 Task: Find connections with filter location Besbes with filter topic #Jobvacancywith filter profile language French with filter current company Gleeds with filter school Mysore University, Mysore with filter industry Primary and Secondary Education with filter service category iOS Development with filter keywords title Professor
Action: Mouse moved to (495, 71)
Screenshot: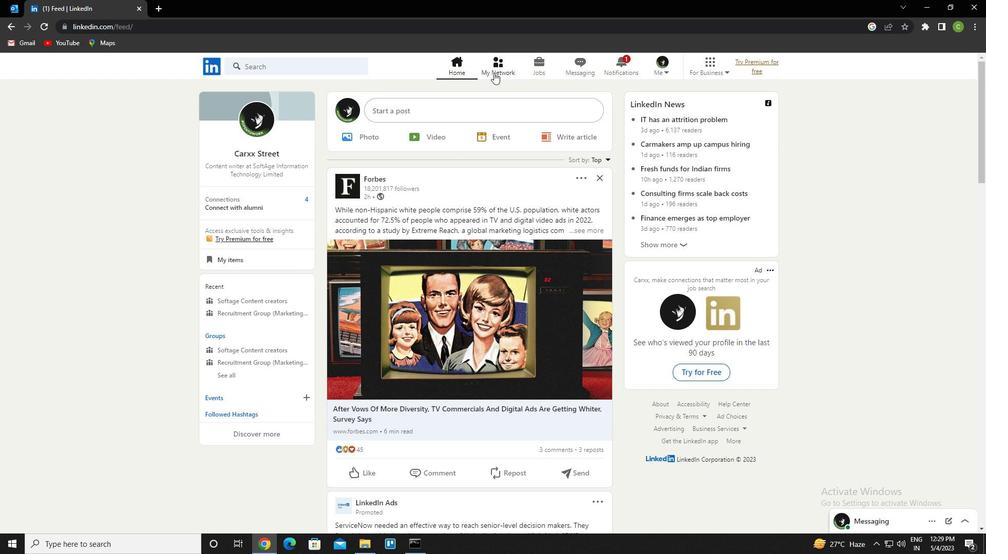 
Action: Mouse pressed left at (495, 71)
Screenshot: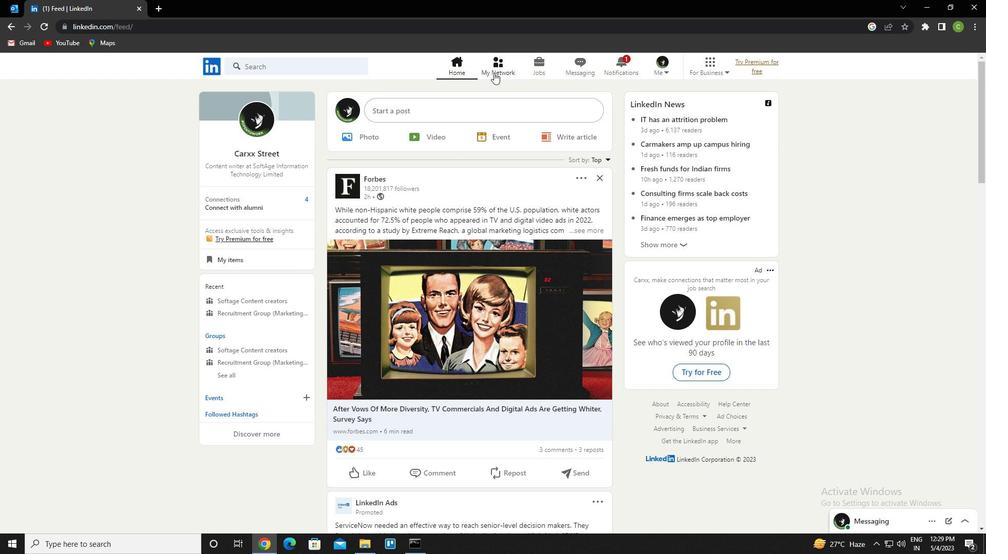 
Action: Mouse moved to (330, 124)
Screenshot: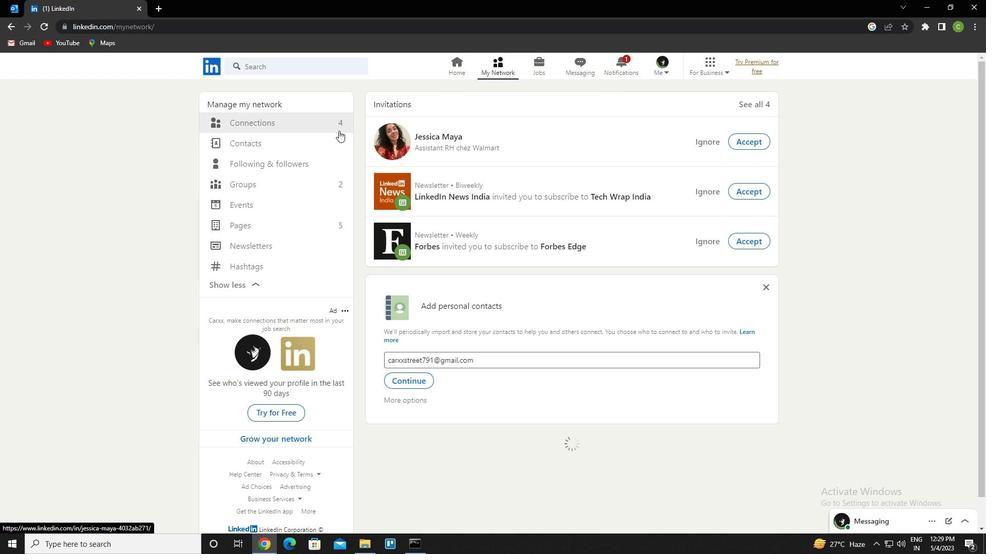
Action: Mouse pressed left at (330, 124)
Screenshot: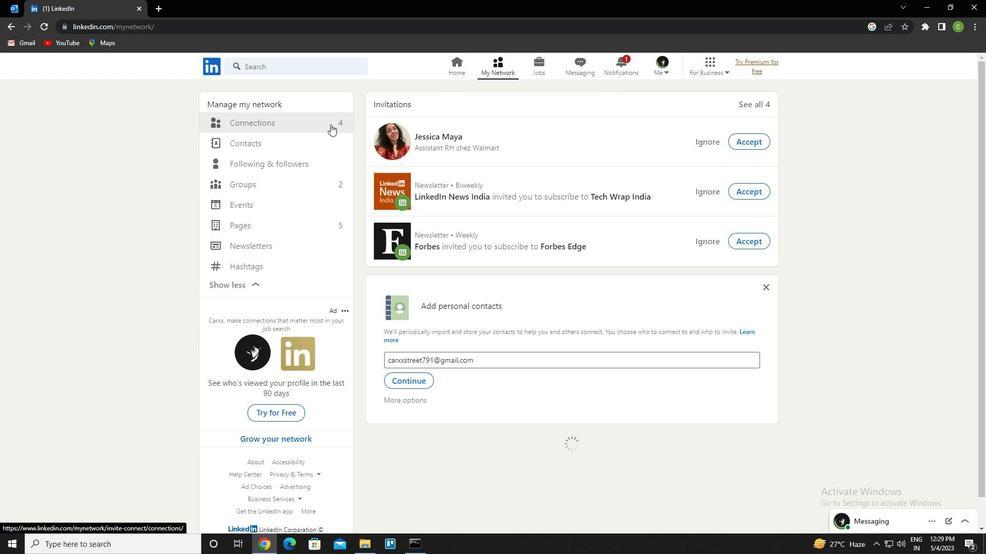 
Action: Mouse moved to (567, 126)
Screenshot: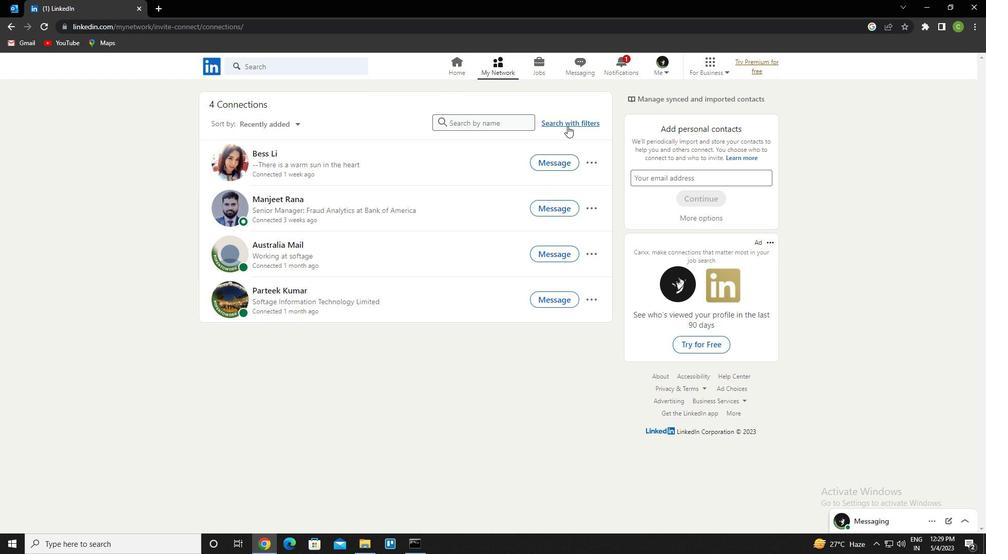 
Action: Mouse pressed left at (567, 126)
Screenshot: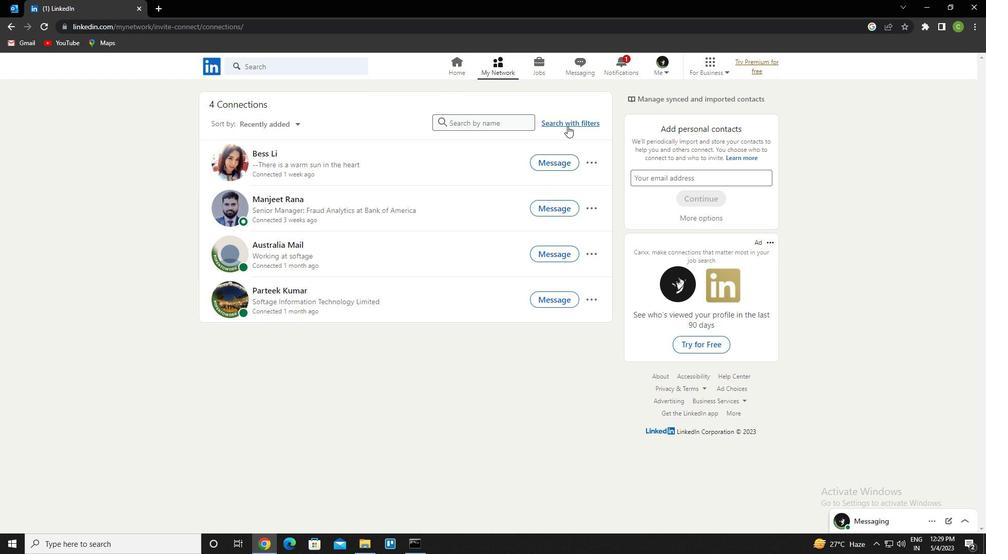 
Action: Mouse moved to (534, 98)
Screenshot: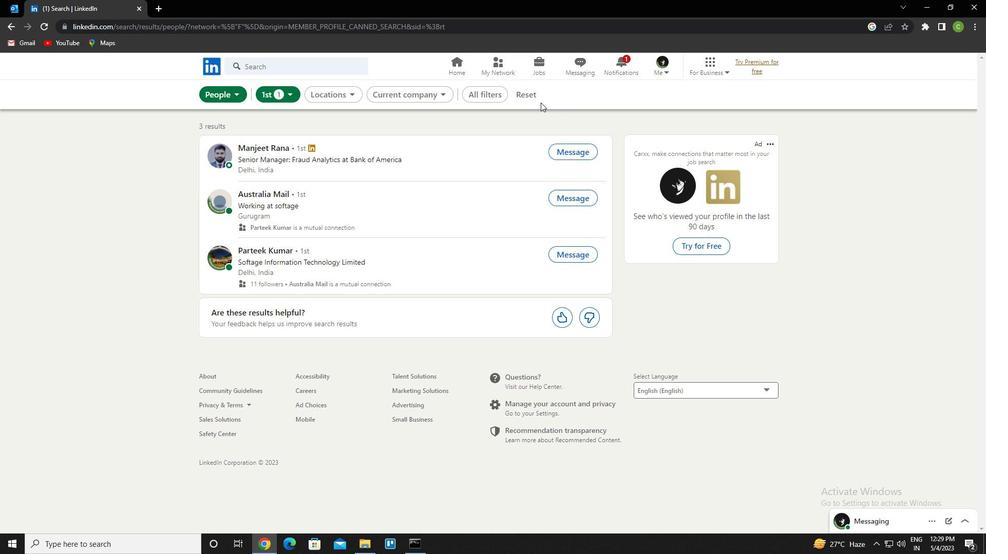 
Action: Mouse pressed left at (534, 98)
Screenshot: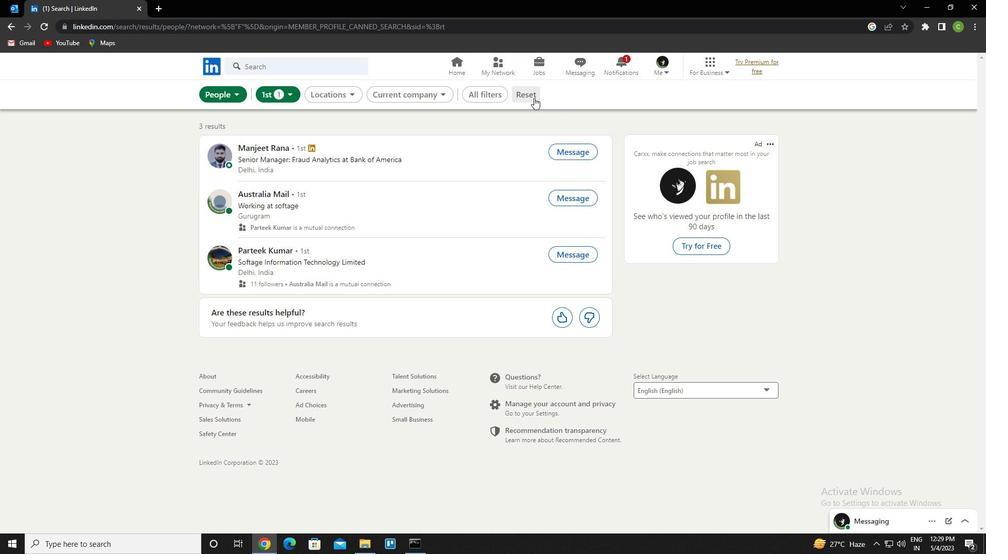 
Action: Mouse moved to (512, 88)
Screenshot: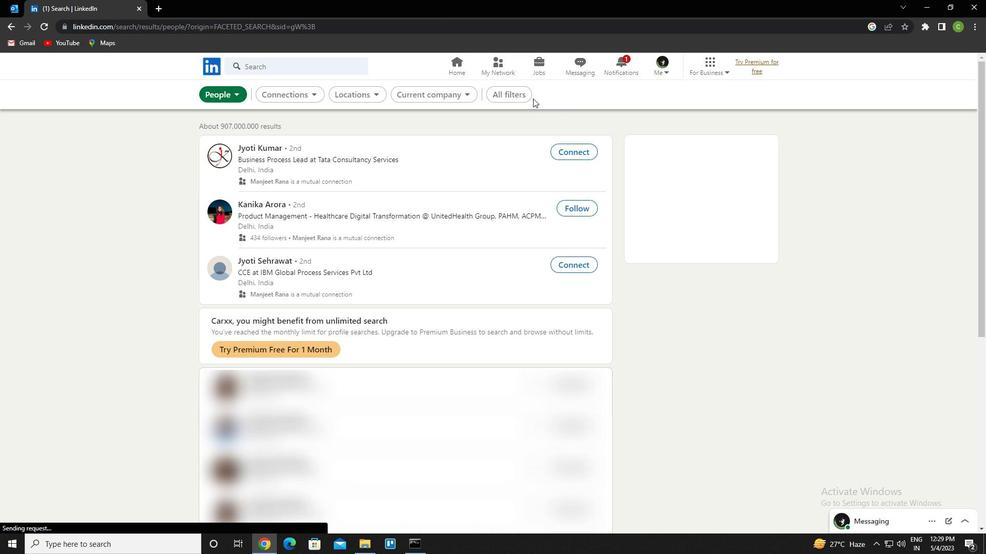
Action: Mouse pressed left at (512, 88)
Screenshot: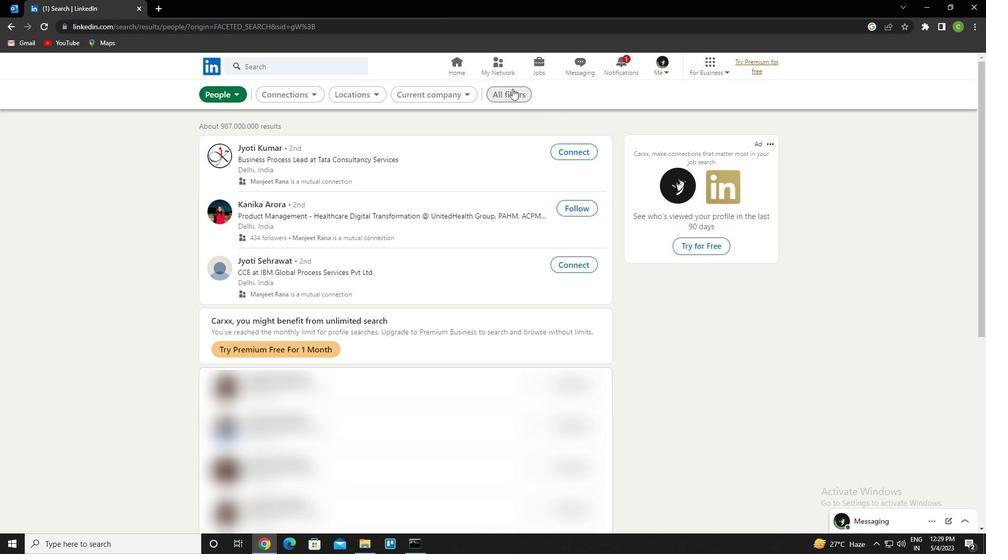 
Action: Mouse moved to (874, 337)
Screenshot: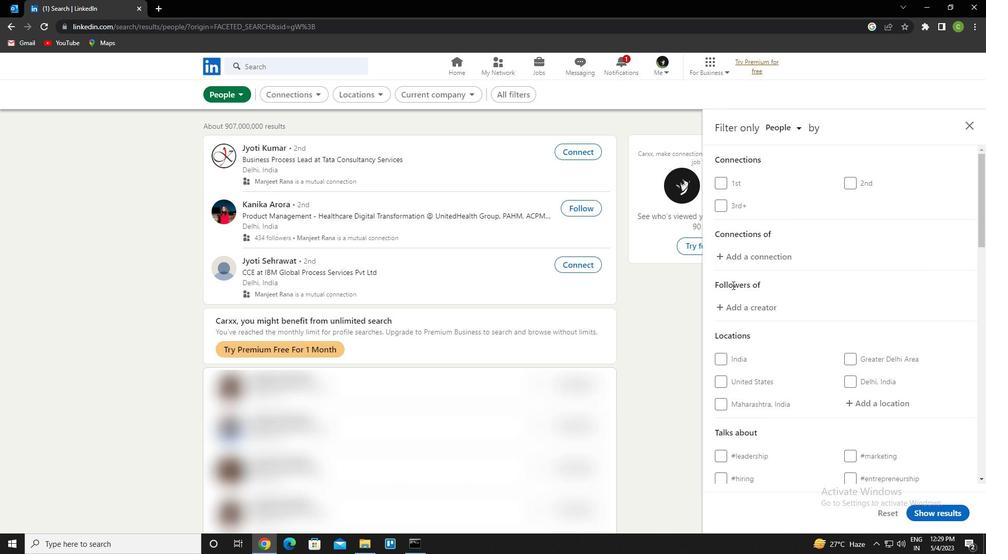 
Action: Mouse scrolled (874, 336) with delta (0, 0)
Screenshot: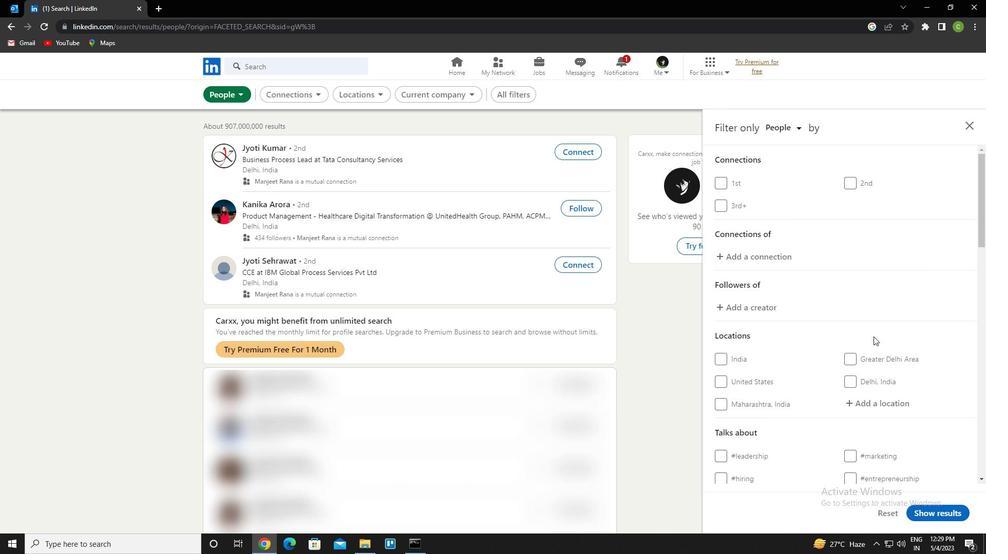 
Action: Mouse moved to (874, 337)
Screenshot: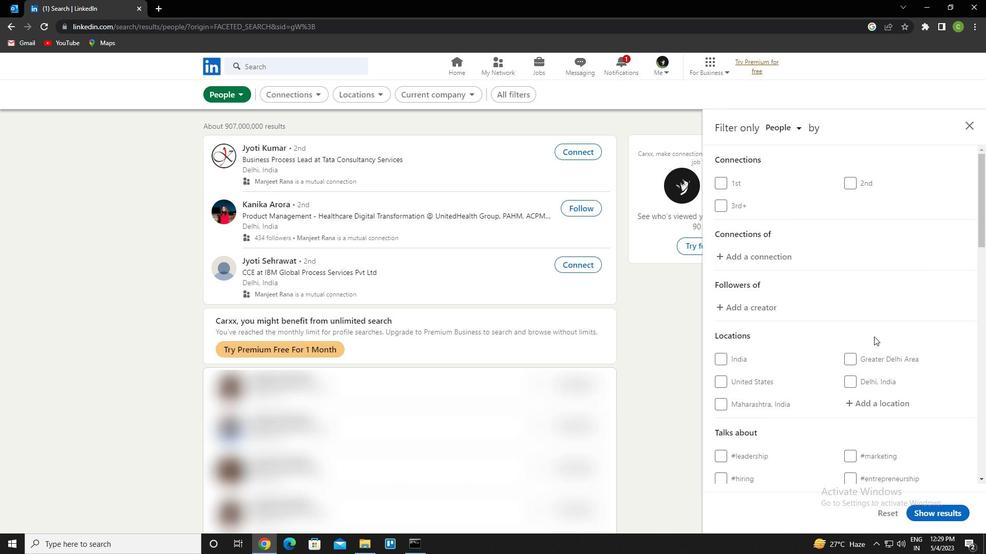 
Action: Mouse scrolled (874, 337) with delta (0, 0)
Screenshot: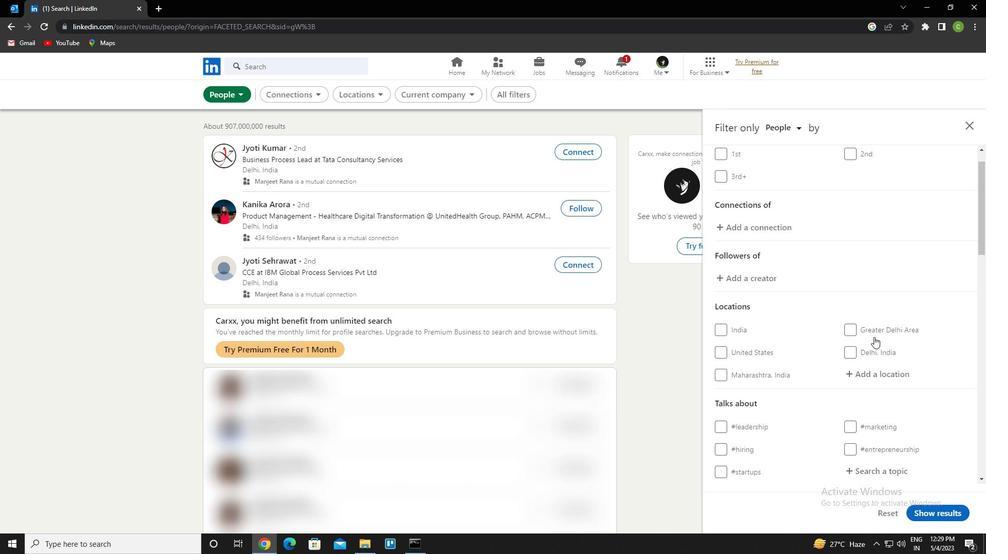 
Action: Mouse moved to (881, 299)
Screenshot: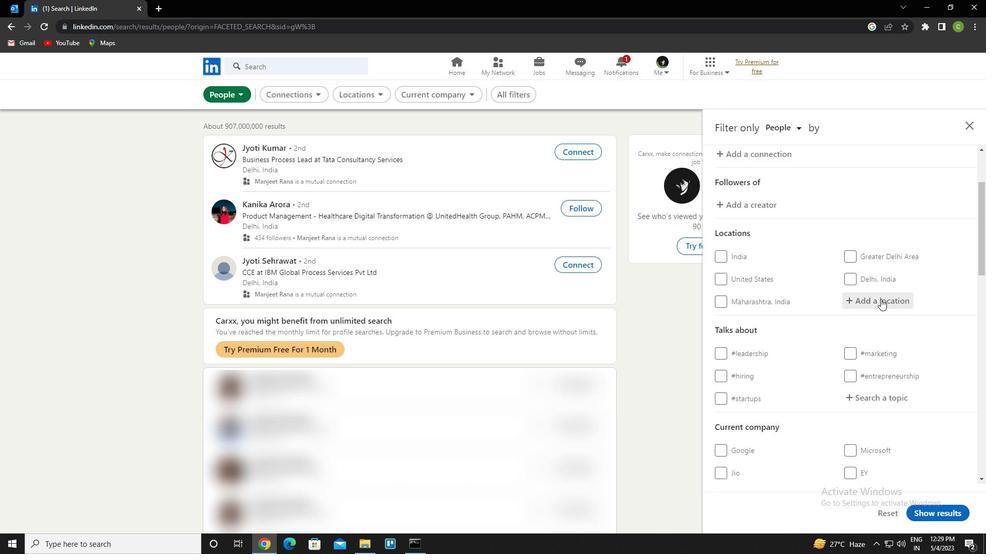 
Action: Mouse pressed left at (881, 299)
Screenshot: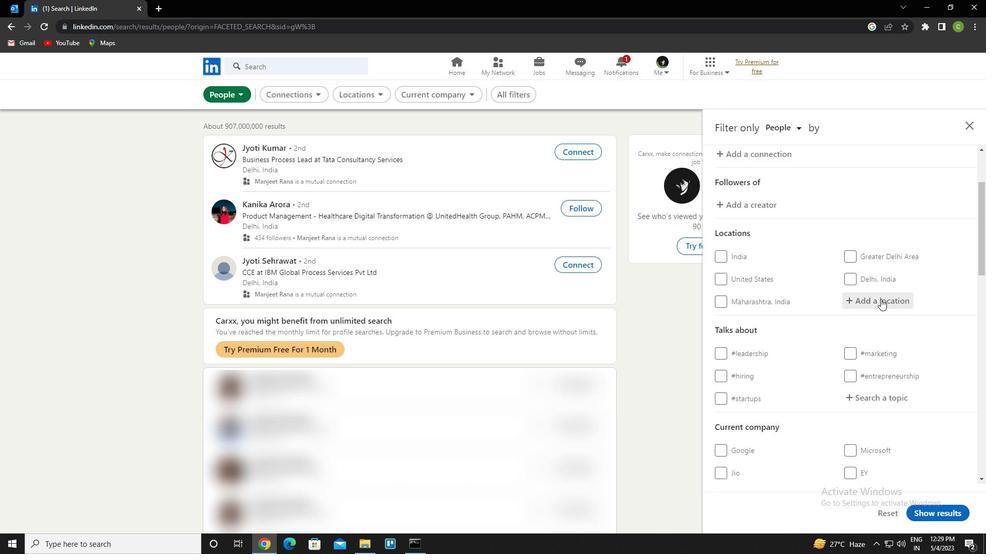 
Action: Mouse moved to (882, 299)
Screenshot: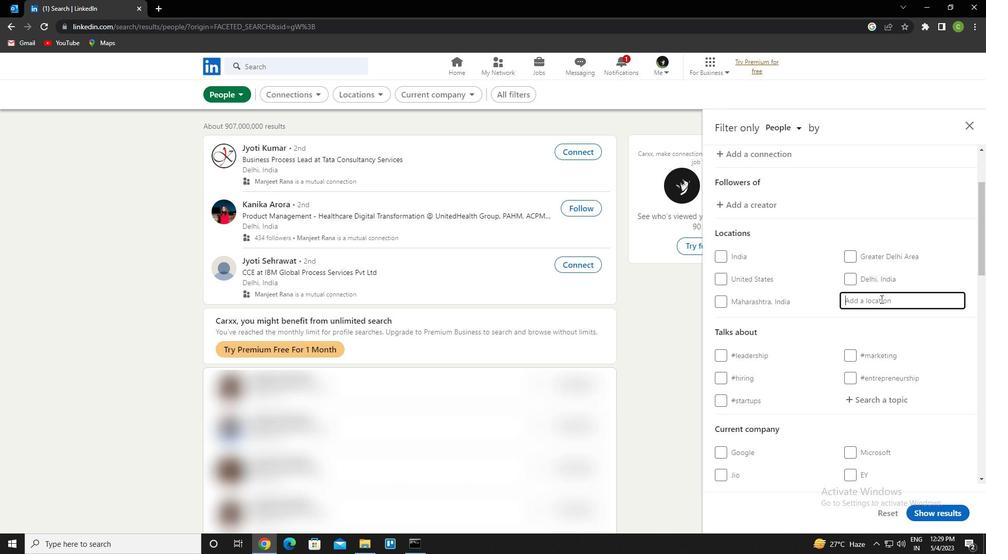 
Action: Key pressed <Key.caps_lock>b<Key.caps_lock>esbes<Key.down><Key.enter>
Screenshot: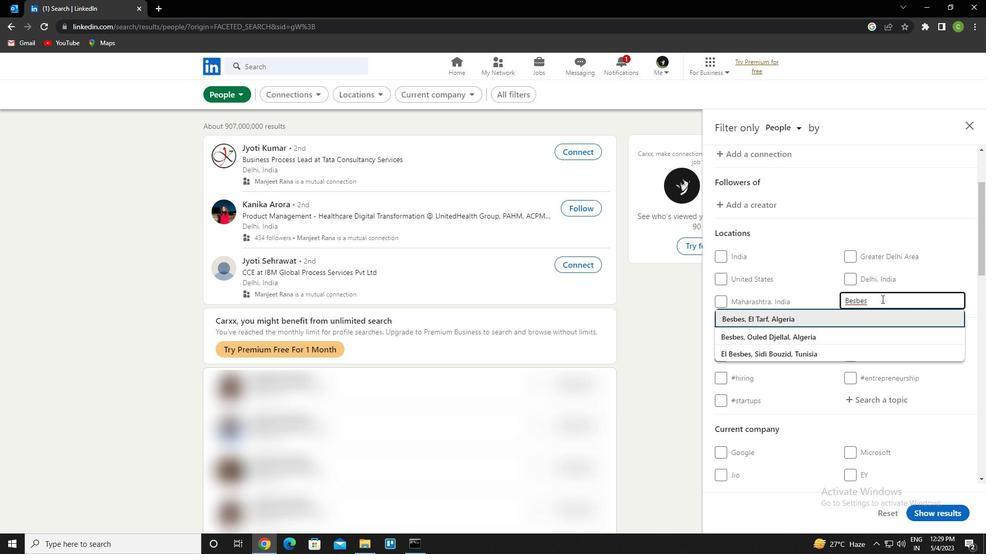 
Action: Mouse moved to (857, 304)
Screenshot: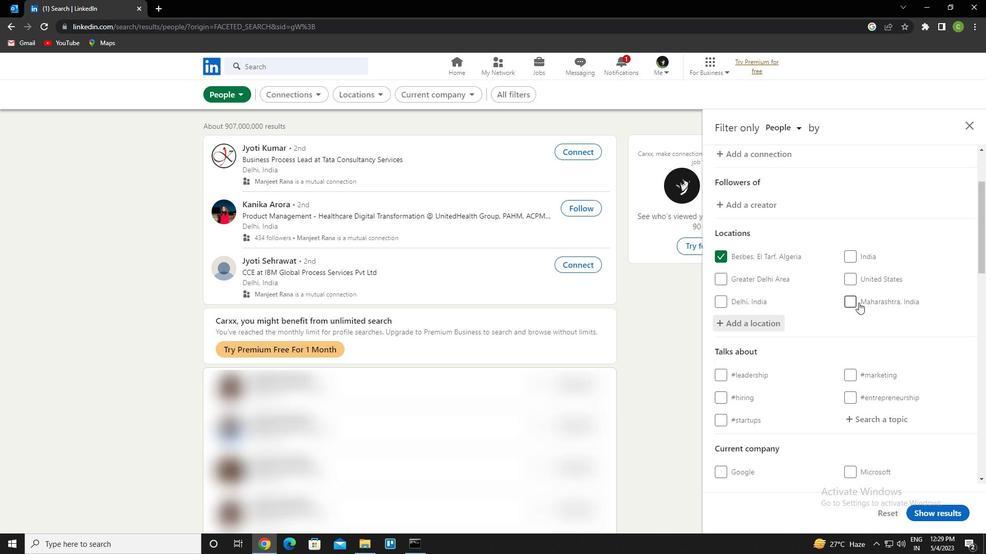 
Action: Mouse scrolled (857, 303) with delta (0, 0)
Screenshot: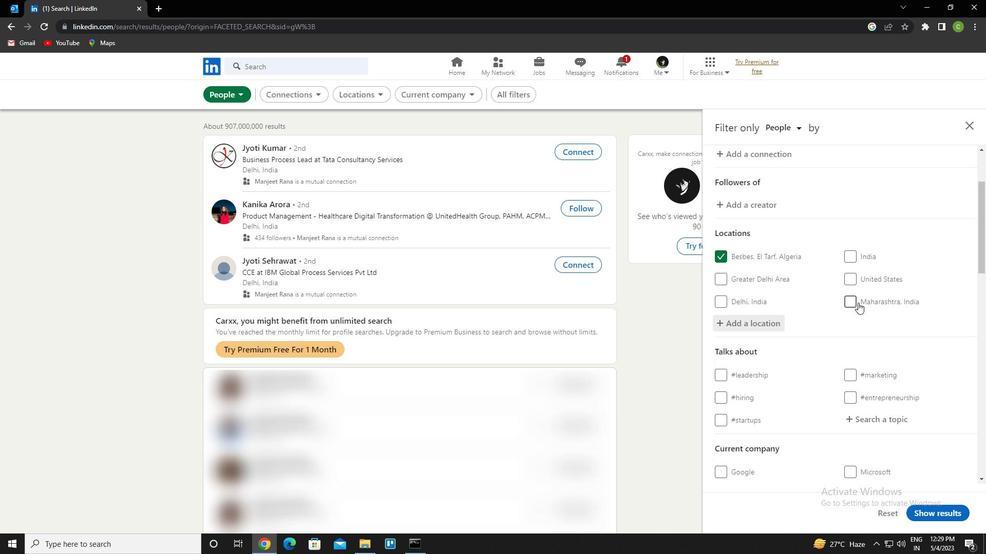 
Action: Mouse moved to (857, 311)
Screenshot: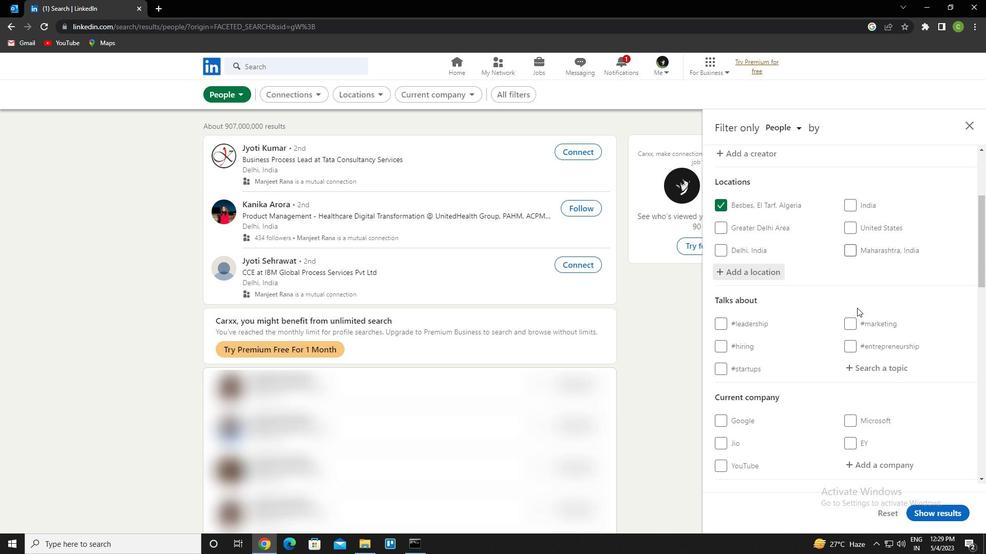 
Action: Mouse scrolled (857, 310) with delta (0, 0)
Screenshot: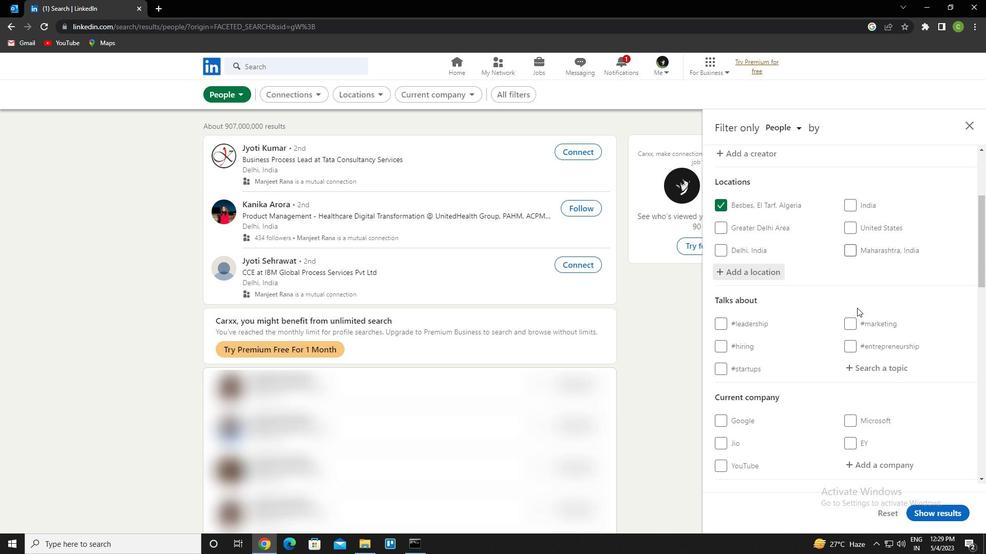 
Action: Mouse moved to (882, 318)
Screenshot: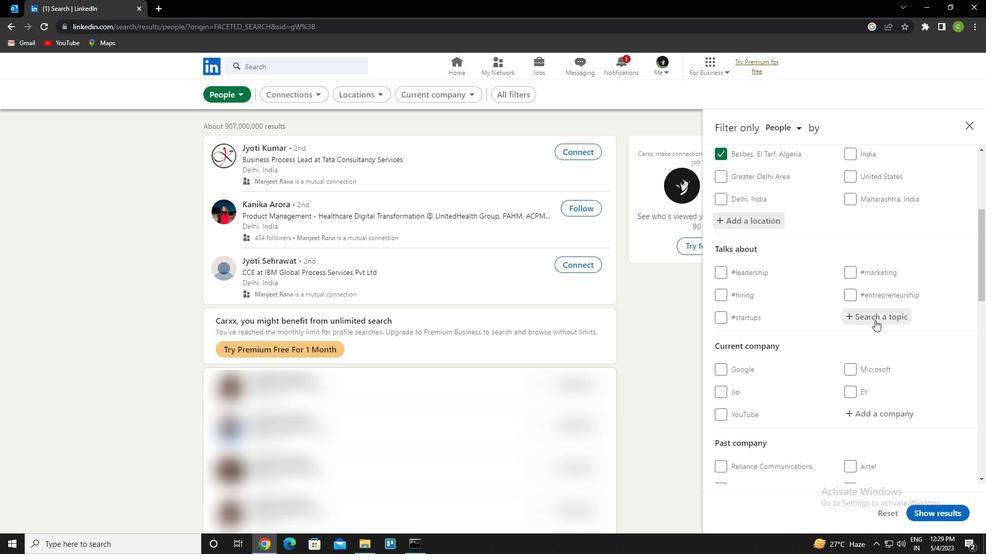 
Action: Mouse pressed left at (882, 318)
Screenshot: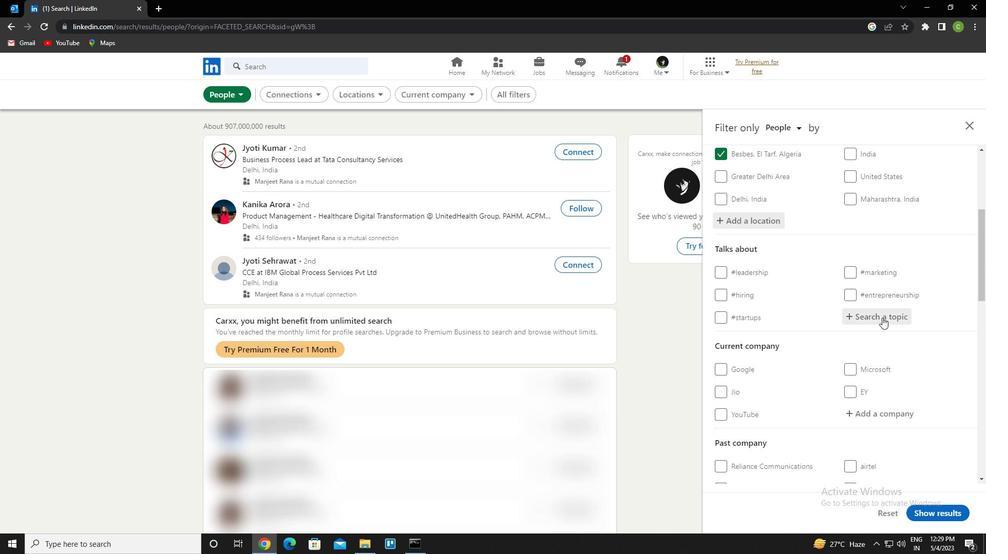 
Action: Mouse moved to (883, 317)
Screenshot: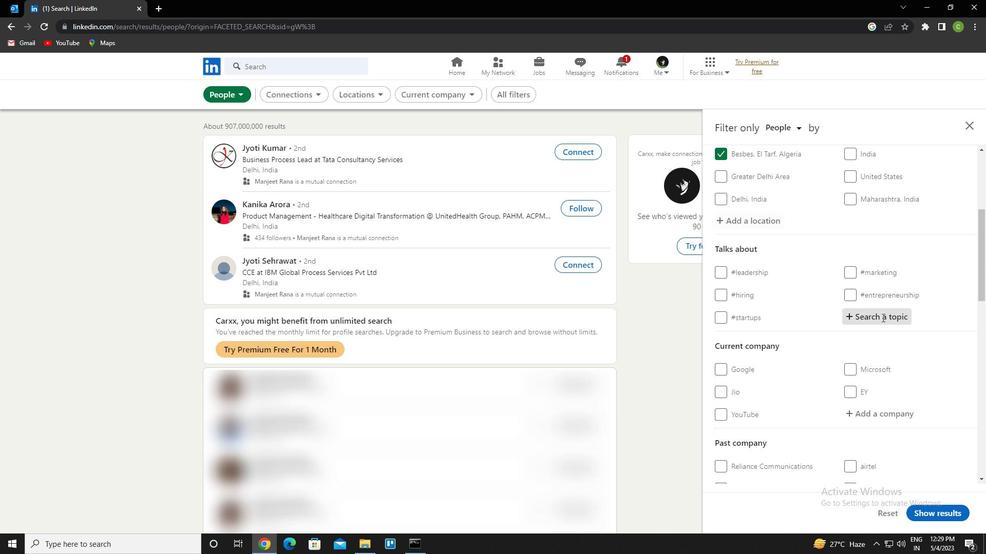 
Action: Key pressed jobvacancy<Key.down><Key.enter>
Screenshot: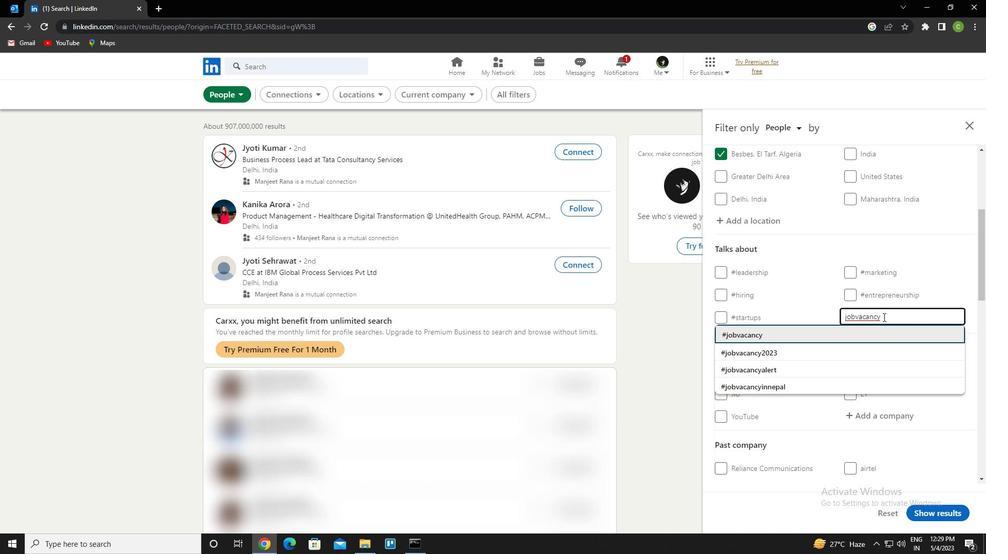 
Action: Mouse moved to (845, 310)
Screenshot: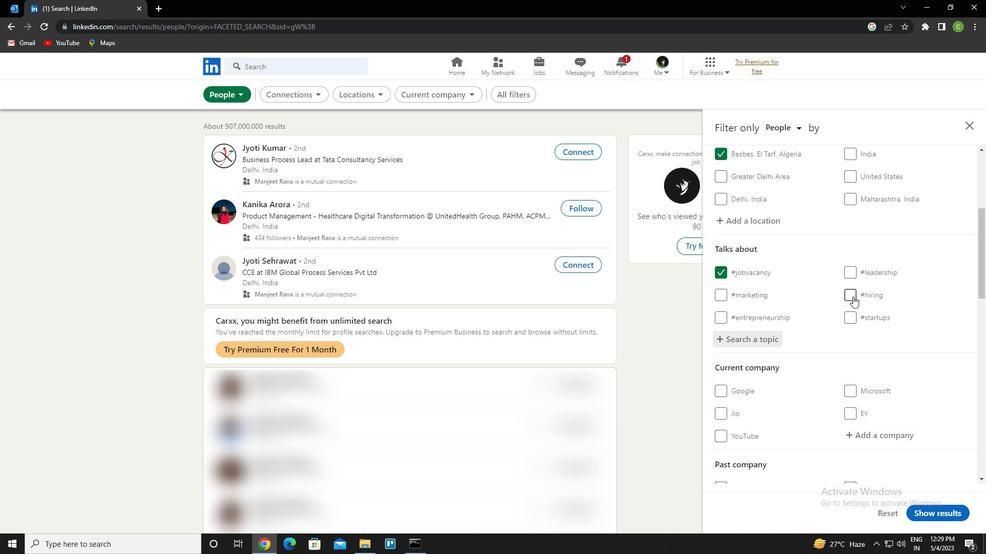 
Action: Mouse scrolled (845, 310) with delta (0, 0)
Screenshot: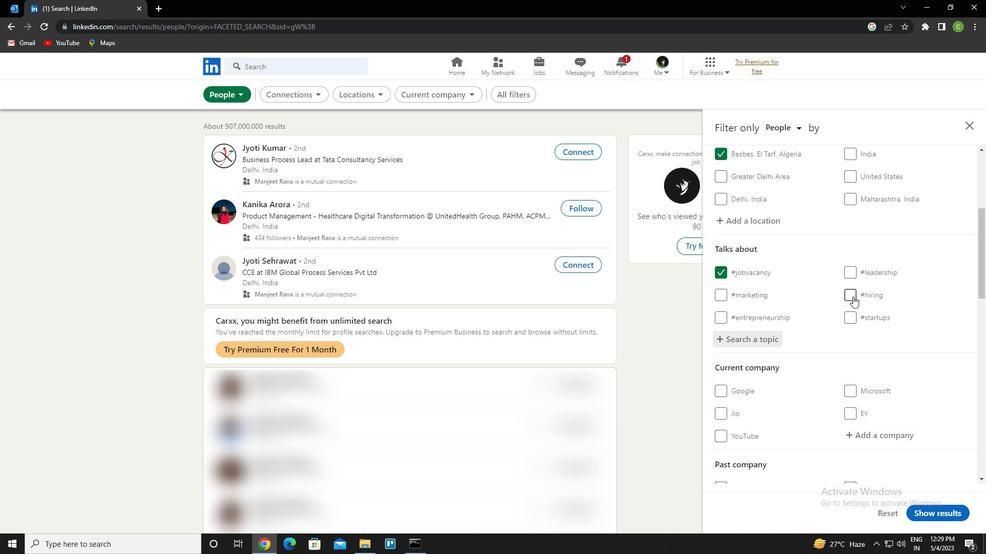 
Action: Mouse moved to (843, 315)
Screenshot: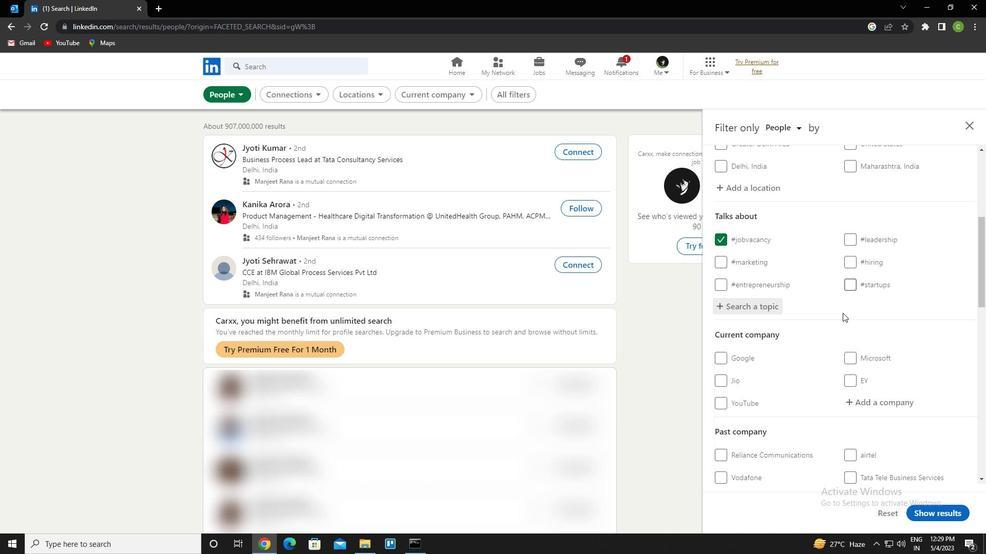 
Action: Mouse scrolled (843, 315) with delta (0, 0)
Screenshot: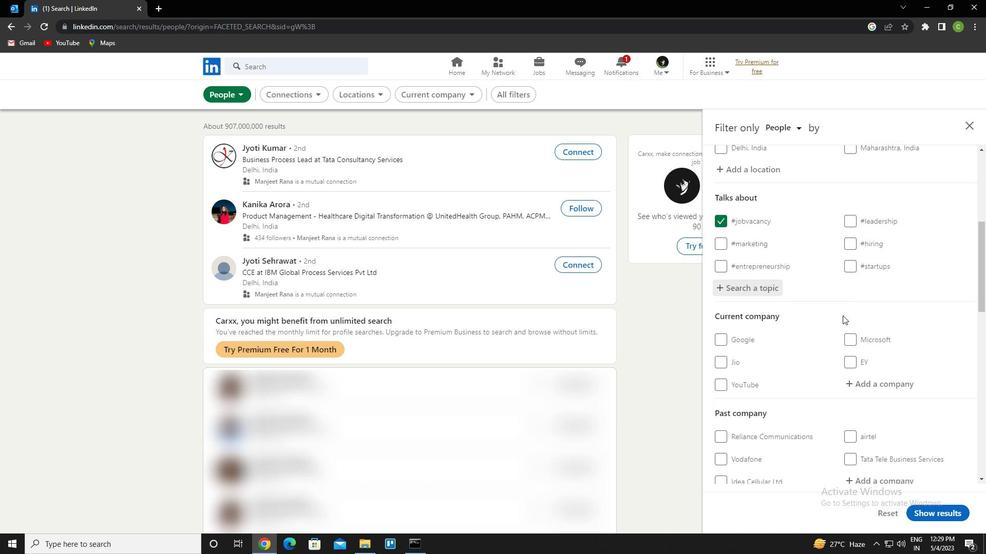 
Action: Mouse moved to (843, 318)
Screenshot: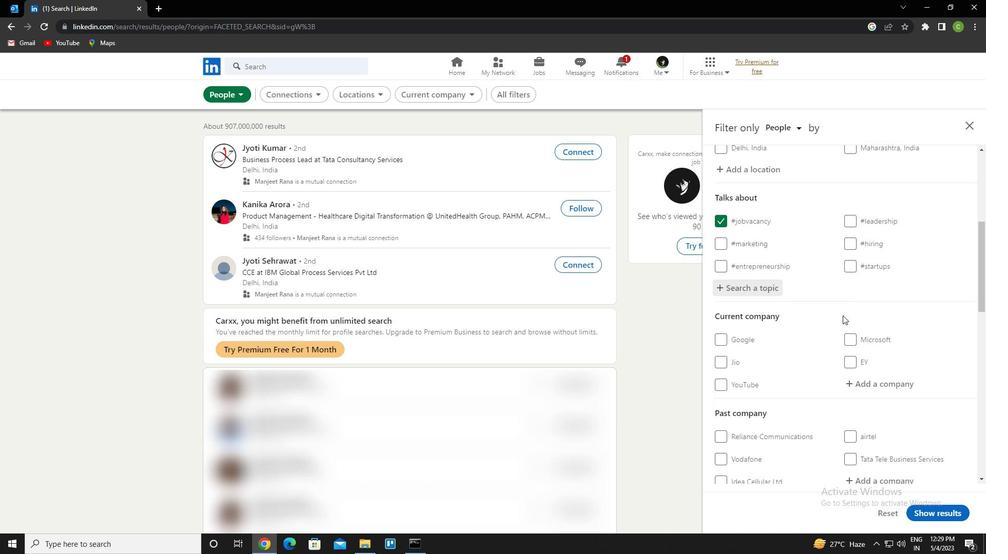 
Action: Mouse scrolled (843, 317) with delta (0, 0)
Screenshot: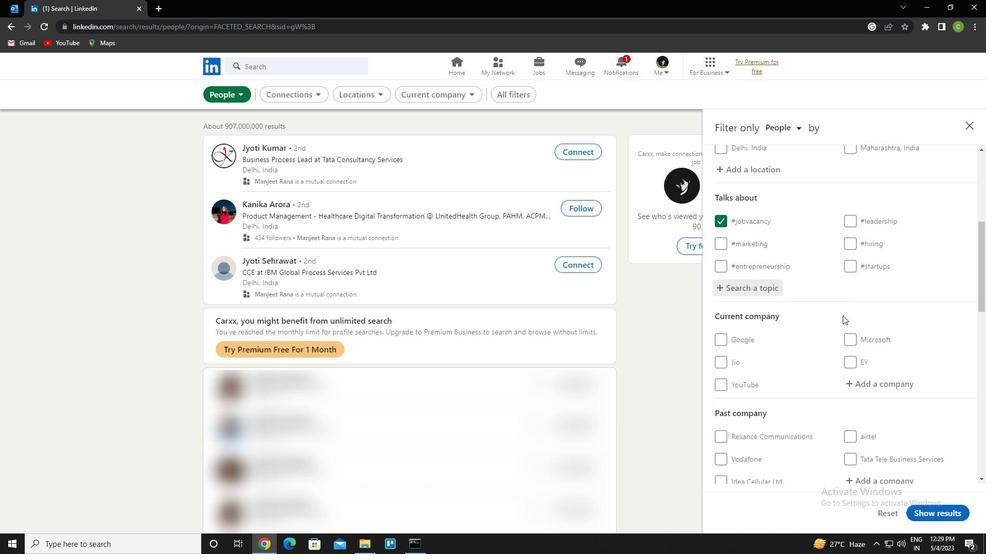 
Action: Mouse moved to (830, 298)
Screenshot: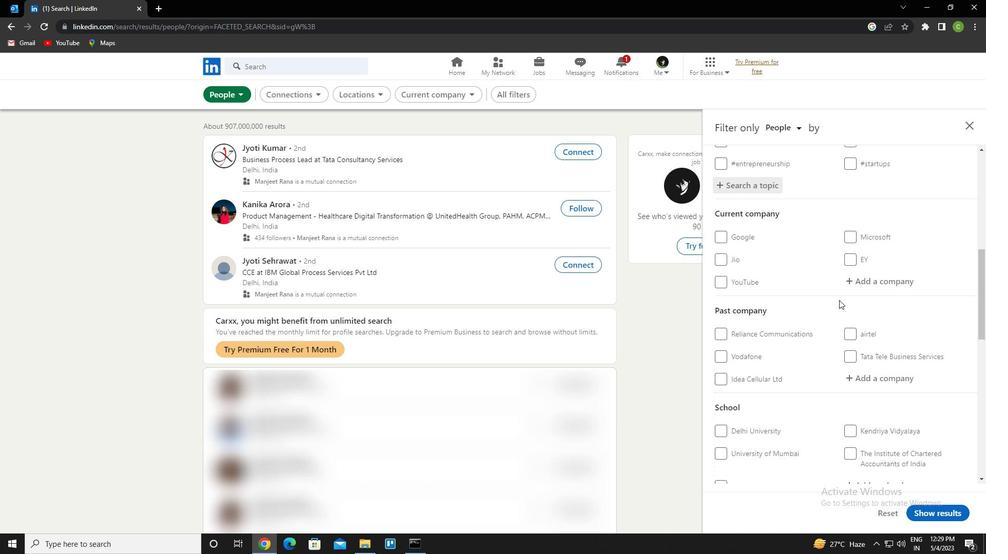 
Action: Mouse scrolled (830, 297) with delta (0, 0)
Screenshot: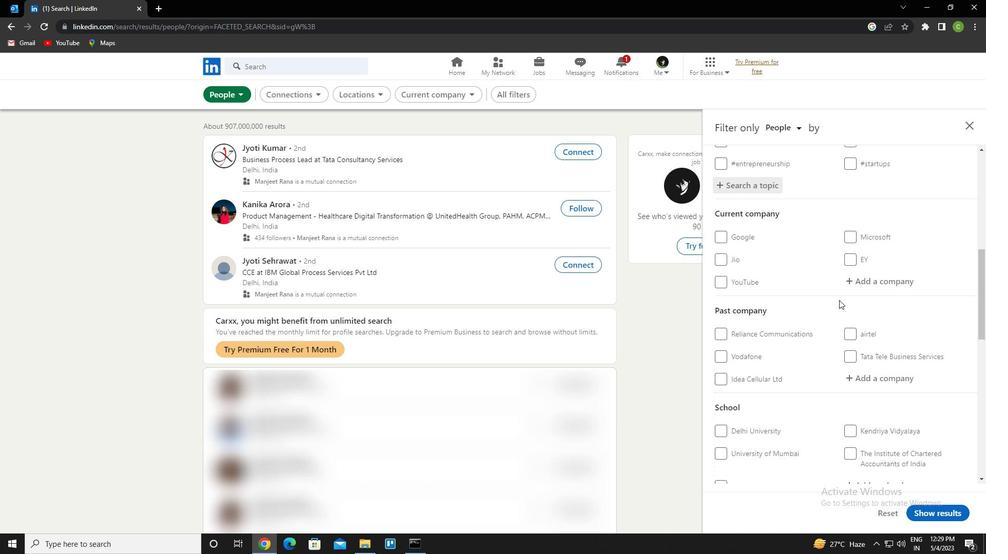 
Action: Mouse moved to (822, 295)
Screenshot: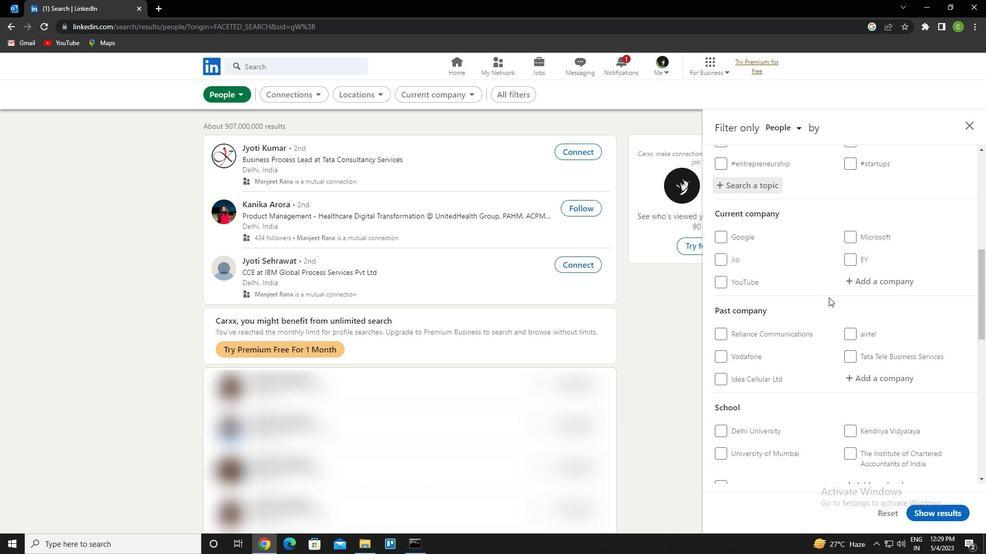 
Action: Mouse scrolled (822, 294) with delta (0, 0)
Screenshot: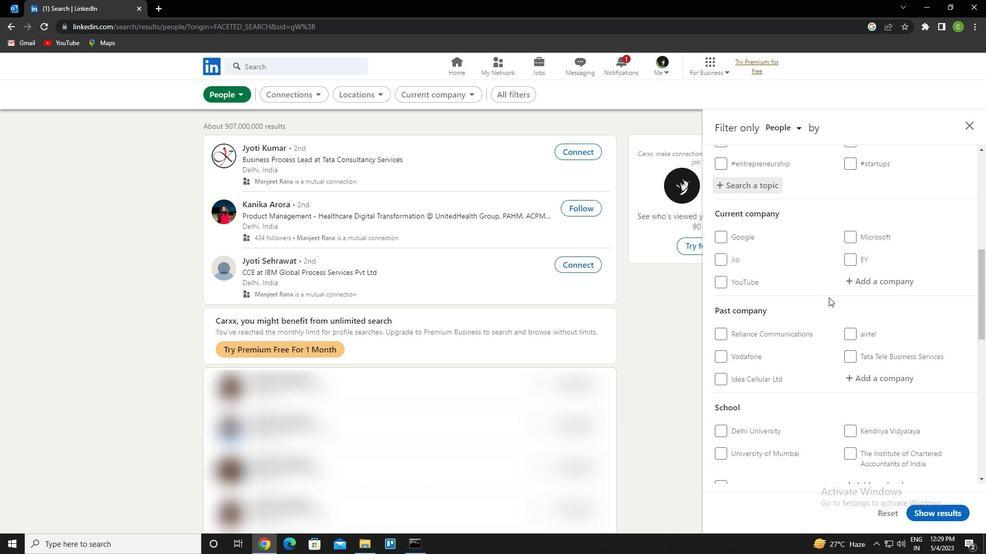 
Action: Mouse moved to (814, 293)
Screenshot: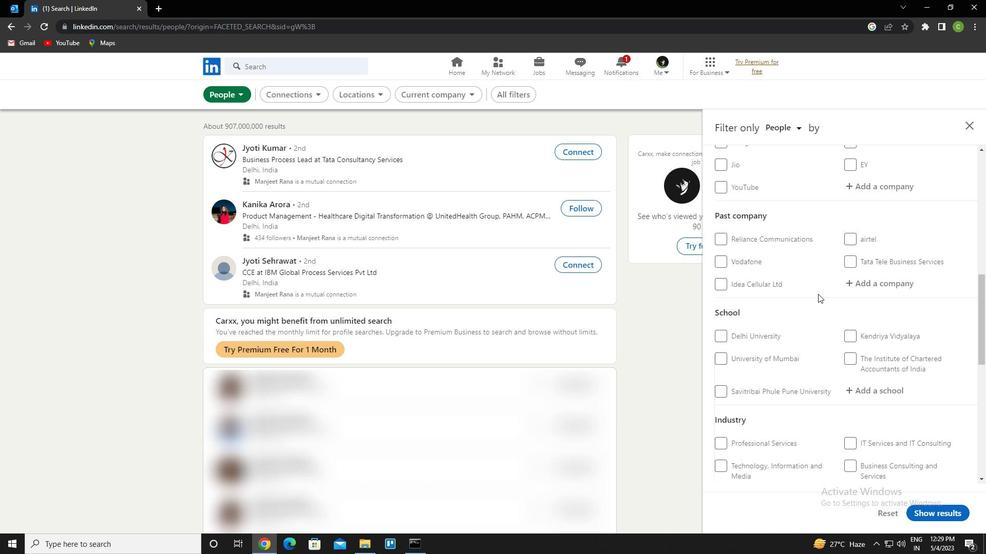 
Action: Mouse scrolled (814, 293) with delta (0, 0)
Screenshot: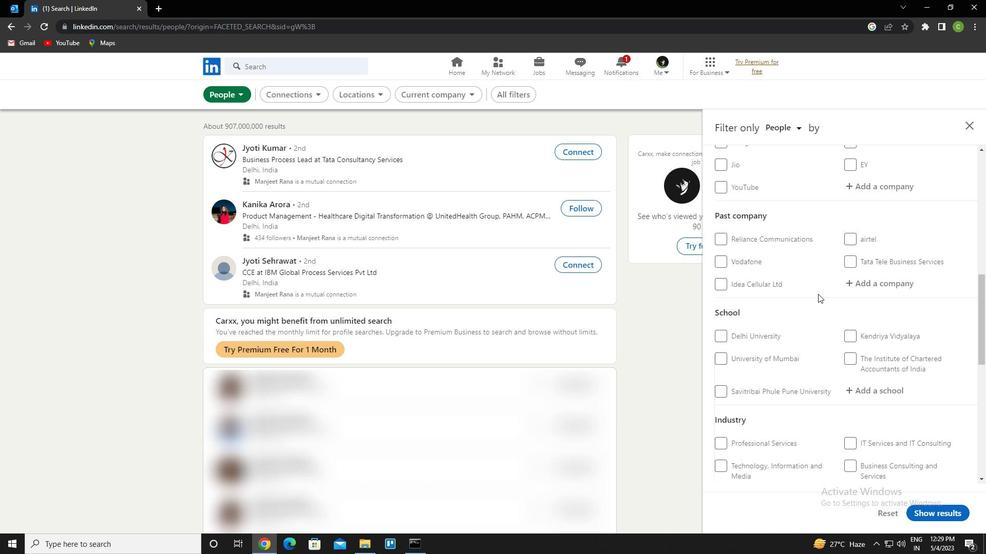 
Action: Mouse moved to (805, 293)
Screenshot: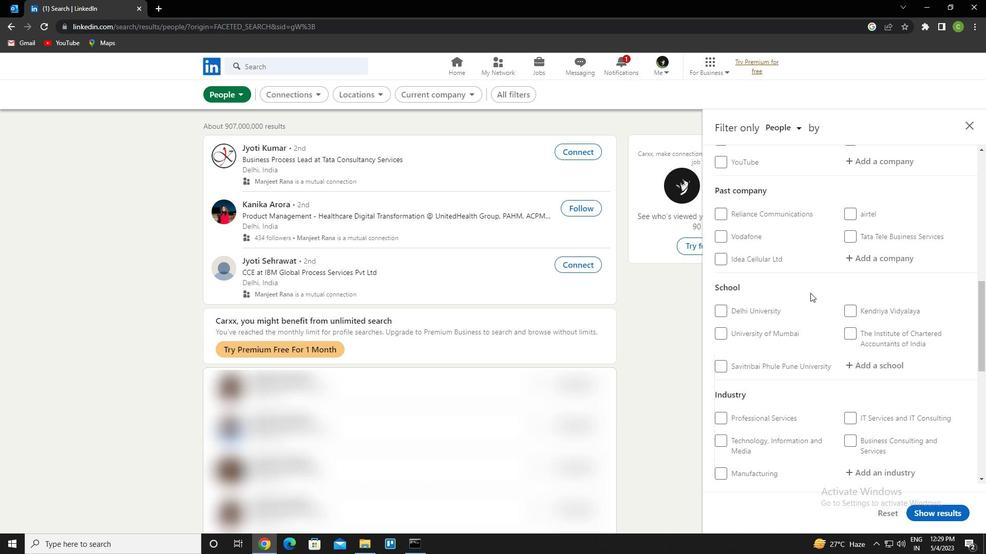 
Action: Mouse scrolled (805, 292) with delta (0, 0)
Screenshot: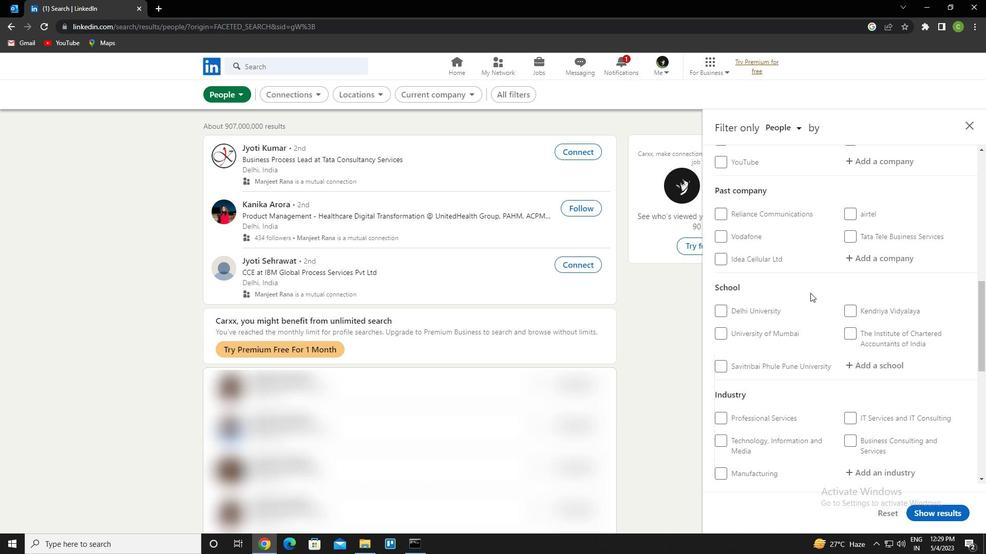 
Action: Mouse moved to (776, 293)
Screenshot: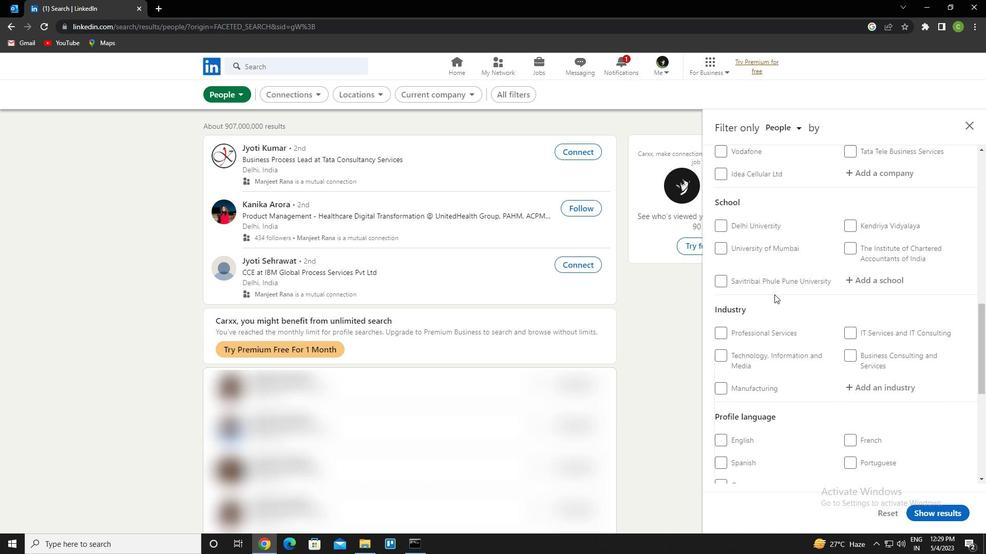 
Action: Mouse scrolled (776, 292) with delta (0, 0)
Screenshot: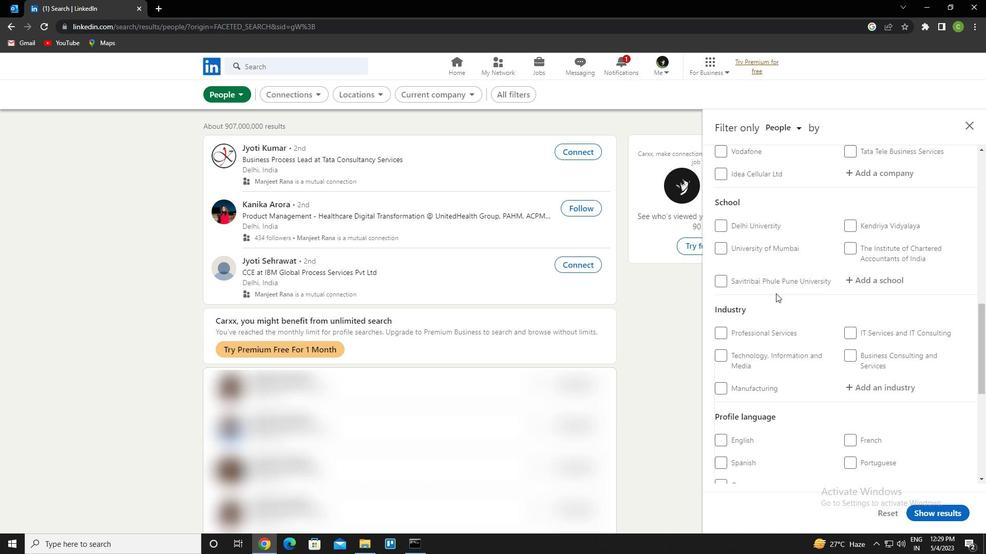 
Action: Mouse scrolled (776, 292) with delta (0, 0)
Screenshot: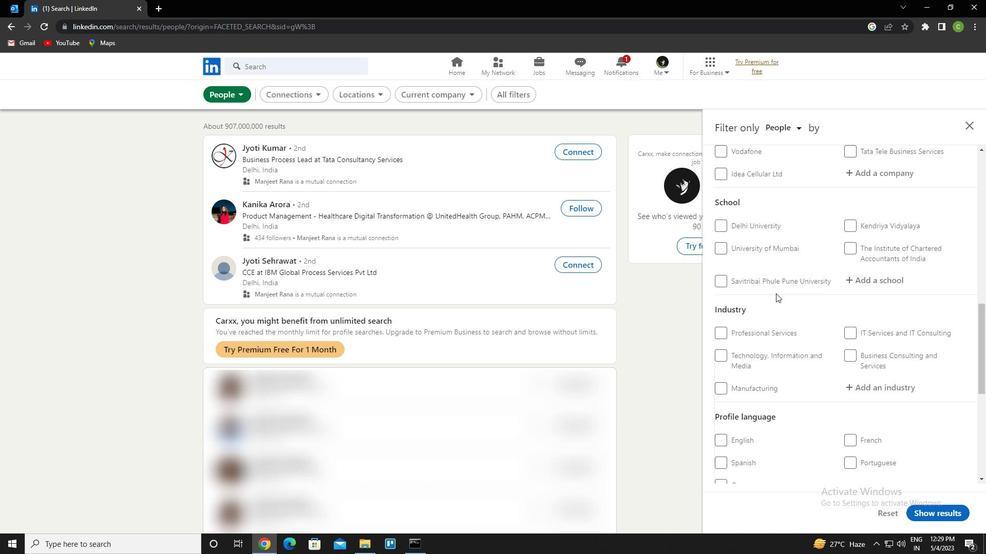 
Action: Mouse moved to (777, 293)
Screenshot: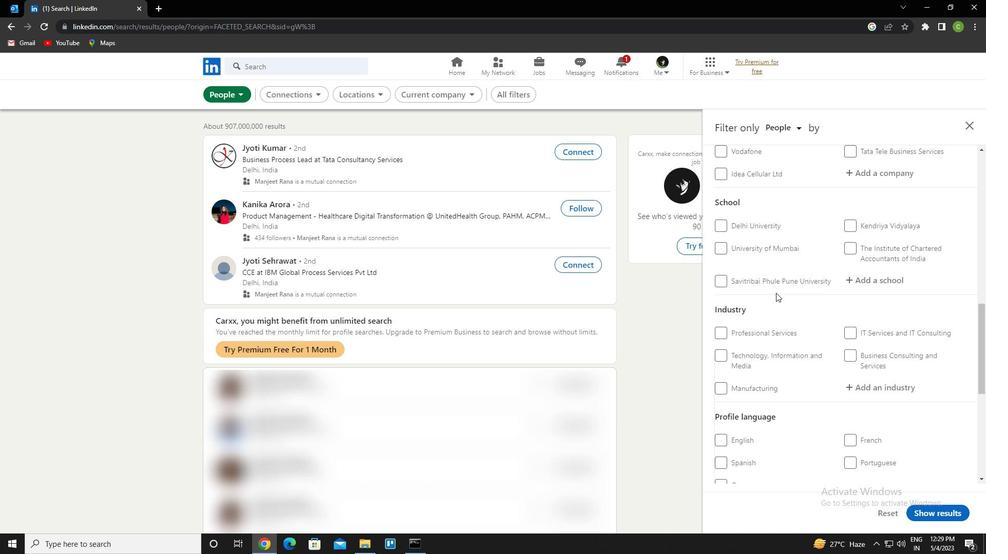 
Action: Mouse scrolled (777, 292) with delta (0, 0)
Screenshot: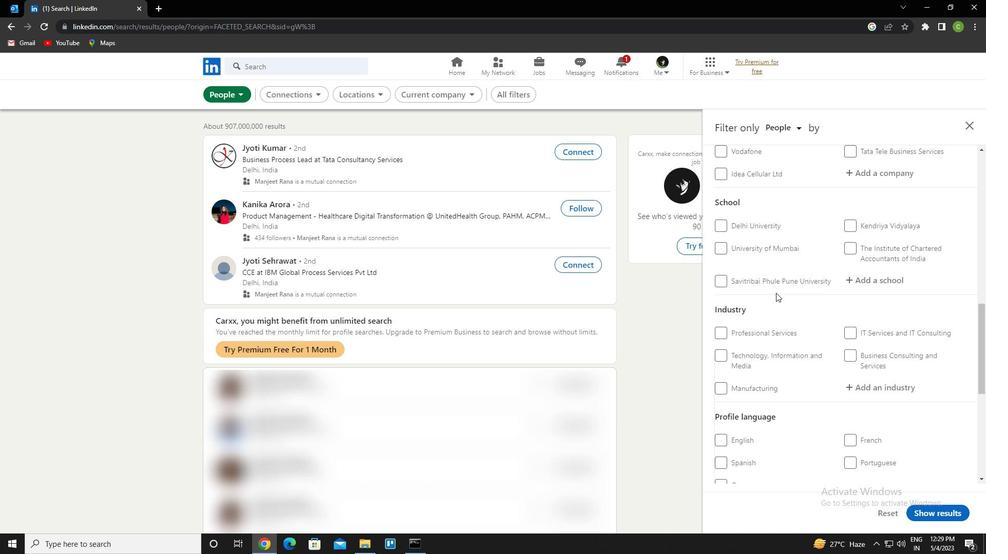 
Action: Mouse moved to (777, 299)
Screenshot: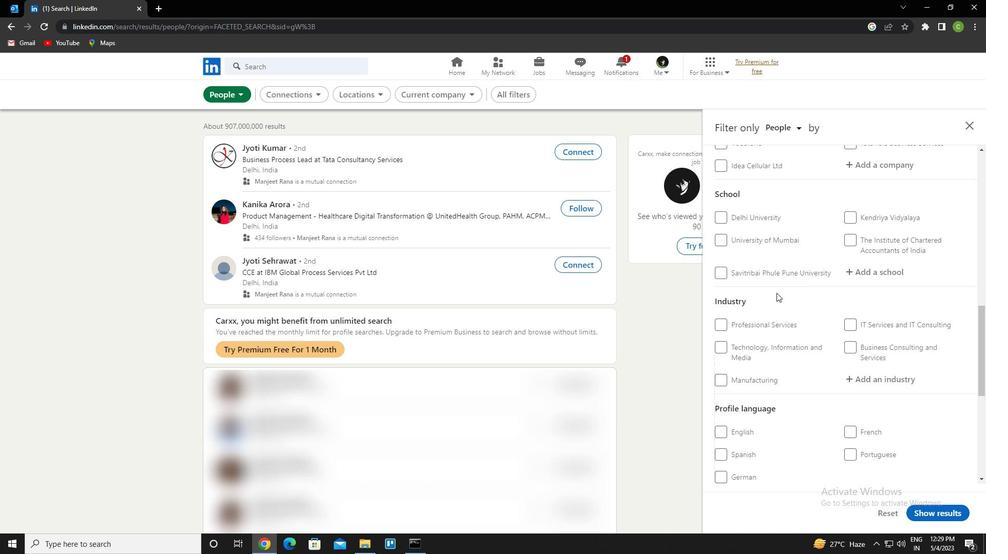 
Action: Mouse scrolled (777, 299) with delta (0, 0)
Screenshot: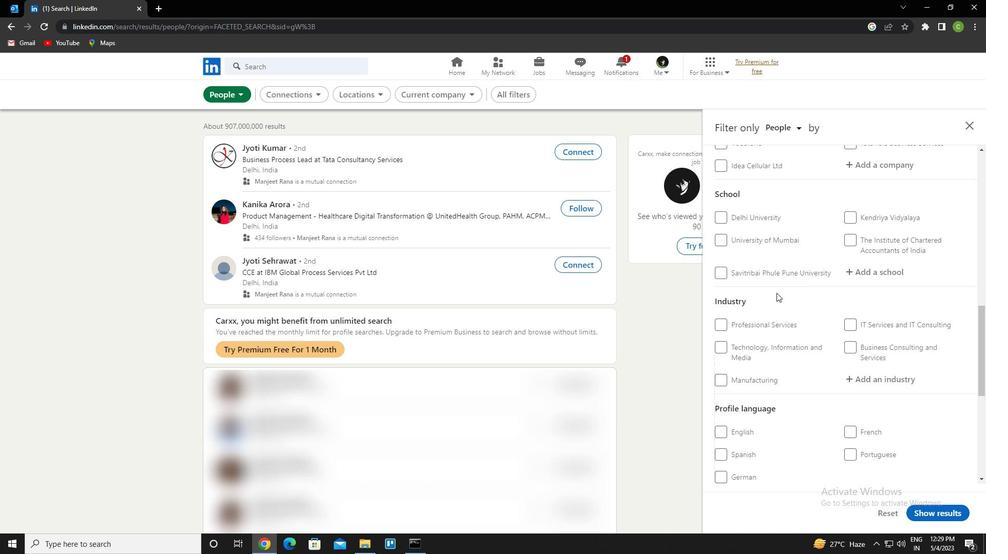 
Action: Mouse moved to (851, 236)
Screenshot: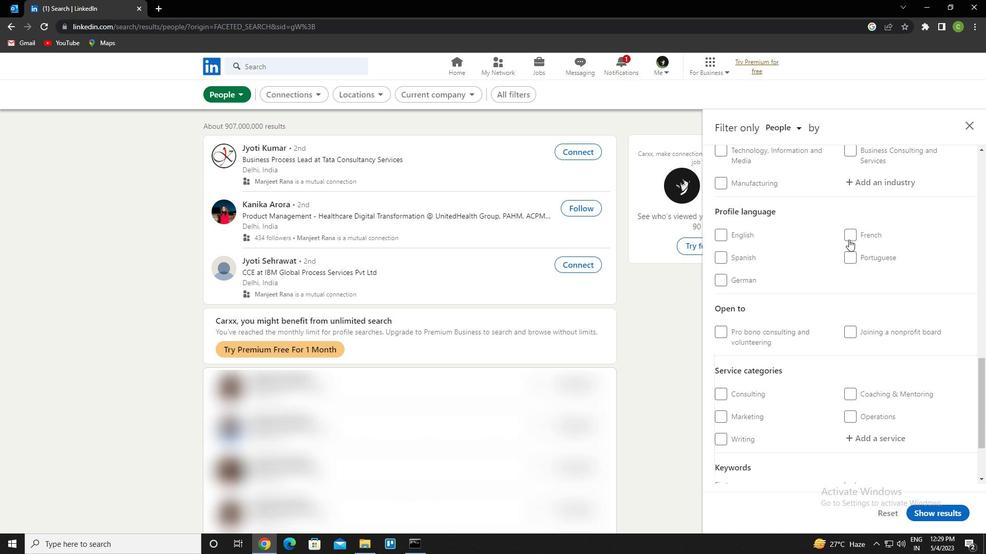 
Action: Mouse pressed left at (851, 236)
Screenshot: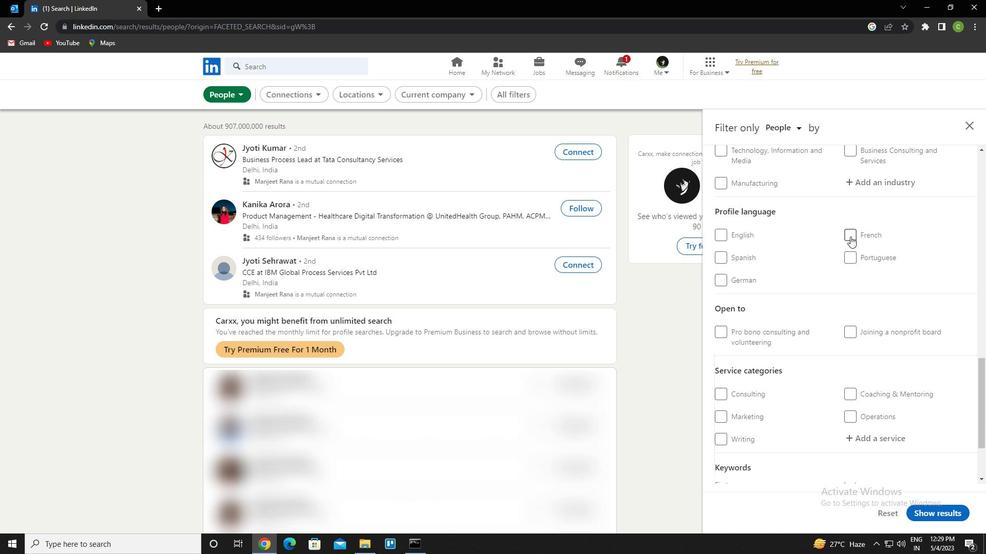 
Action: Mouse moved to (817, 294)
Screenshot: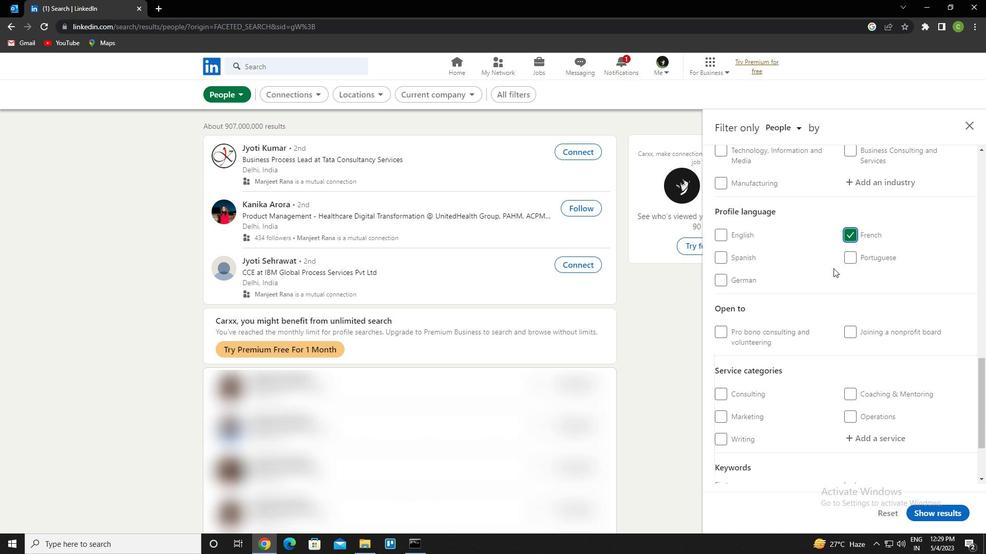
Action: Mouse scrolled (817, 295) with delta (0, 0)
Screenshot: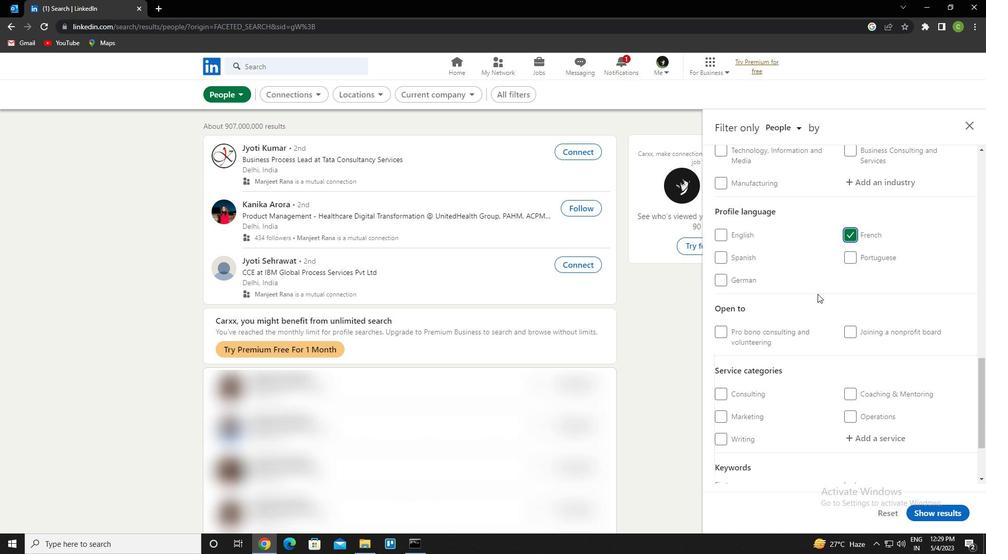 
Action: Mouse scrolled (817, 295) with delta (0, 0)
Screenshot: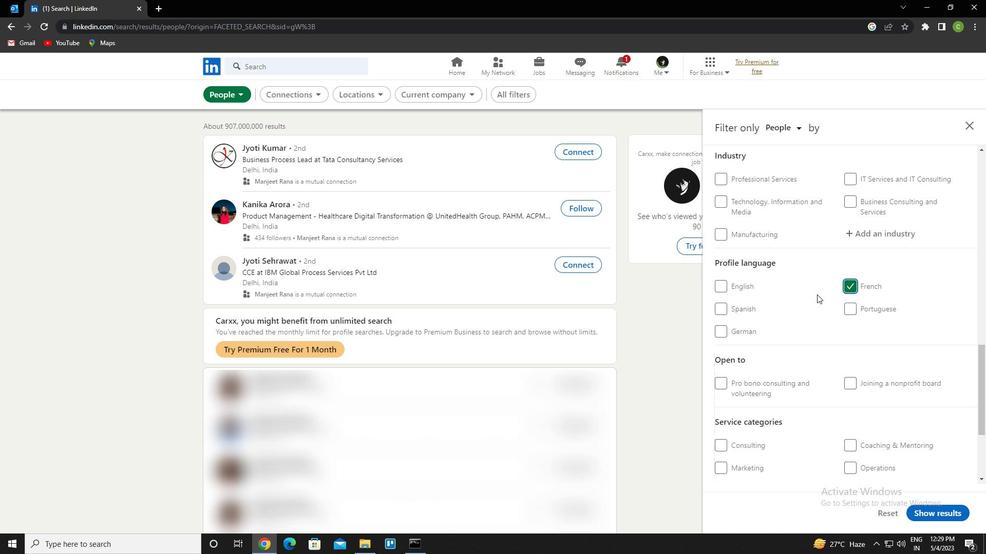 
Action: Mouse scrolled (817, 295) with delta (0, 0)
Screenshot: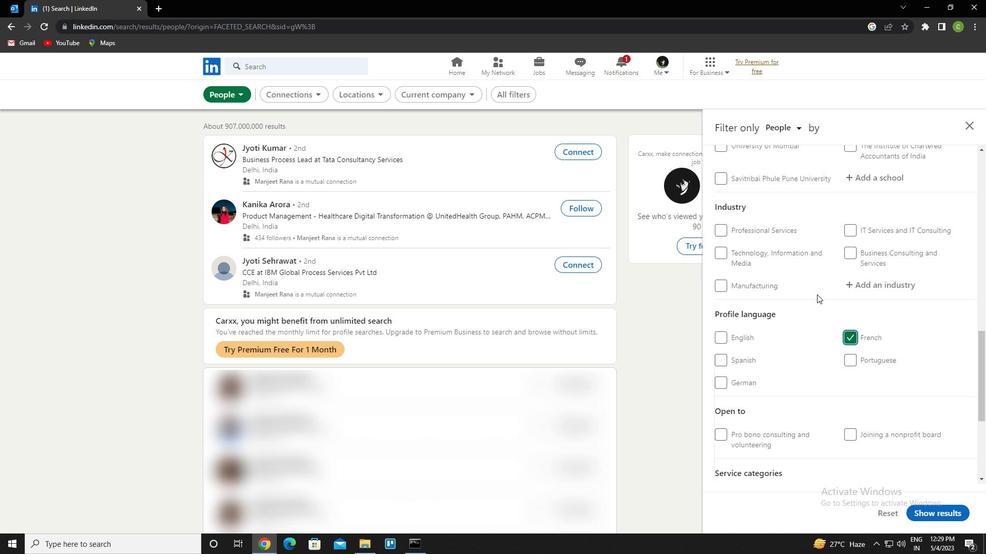 
Action: Mouse scrolled (817, 295) with delta (0, 0)
Screenshot: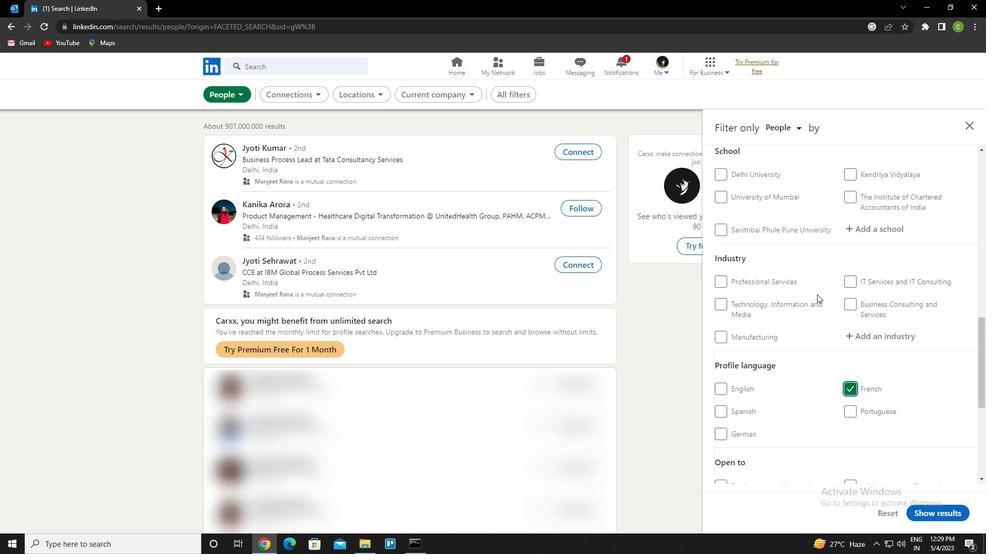 
Action: Mouse scrolled (817, 295) with delta (0, 0)
Screenshot: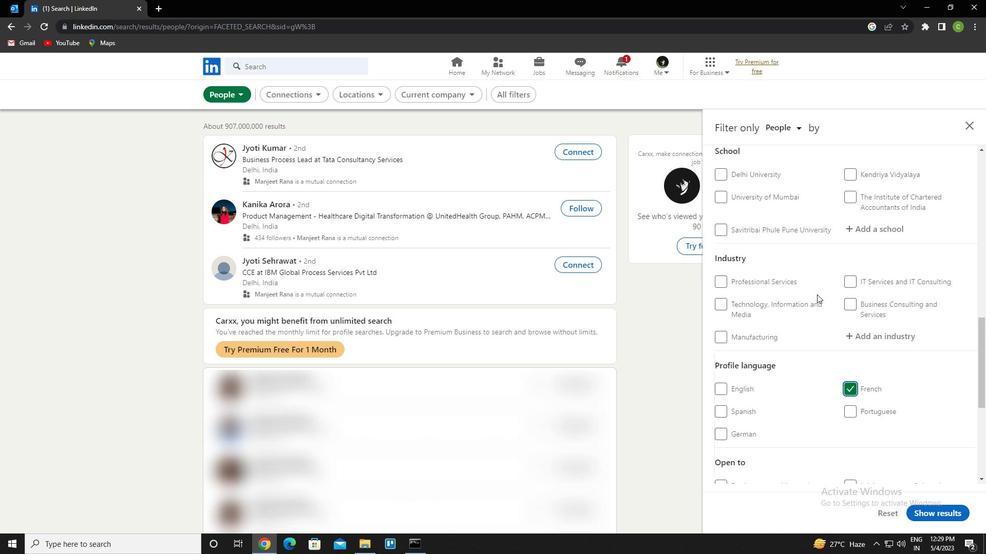 
Action: Mouse moved to (851, 289)
Screenshot: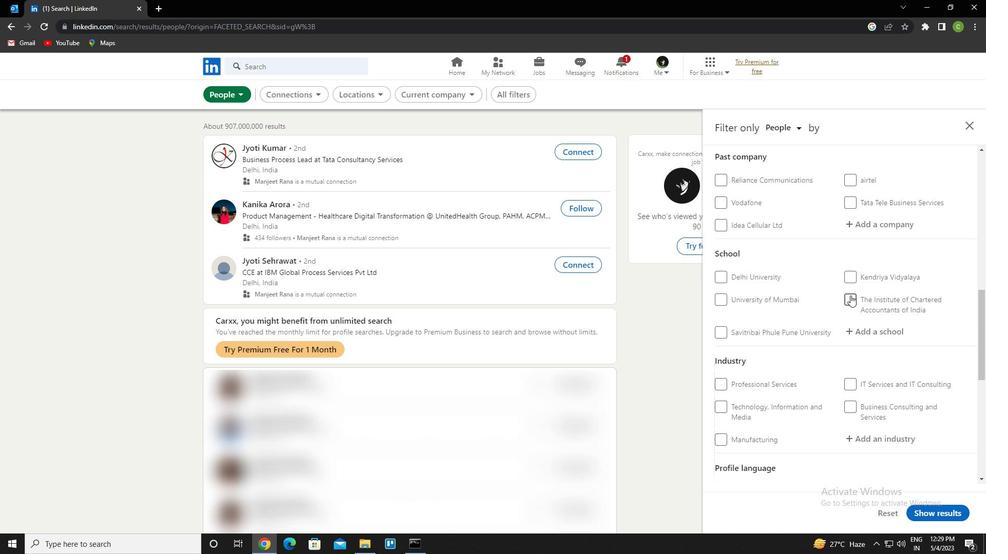 
Action: Mouse scrolled (851, 290) with delta (0, 0)
Screenshot: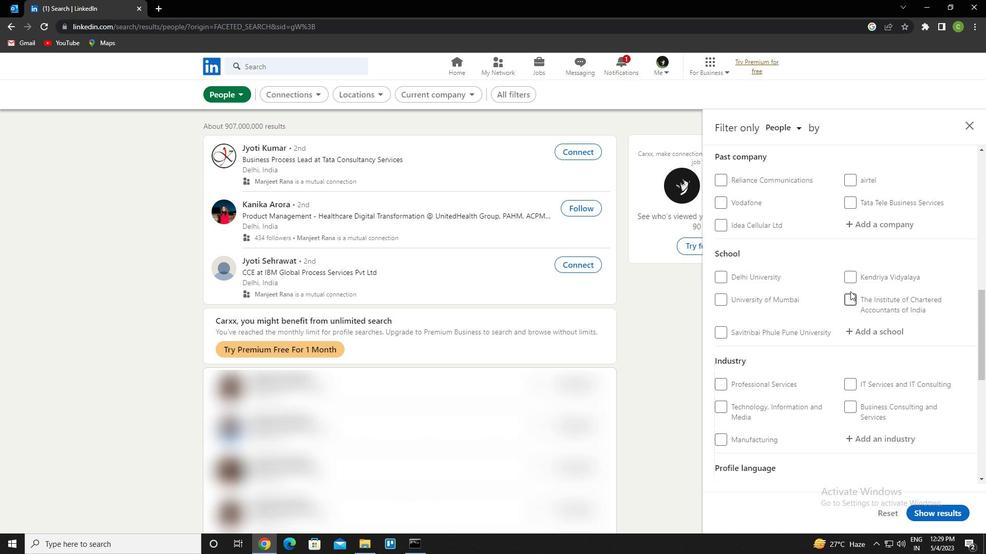 
Action: Mouse scrolled (851, 290) with delta (0, 0)
Screenshot: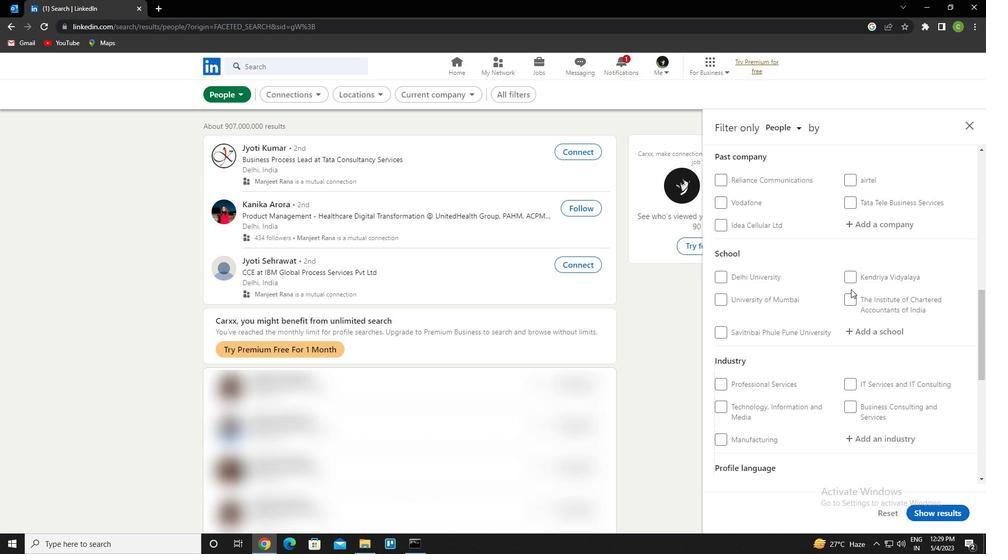 
Action: Mouse moved to (872, 231)
Screenshot: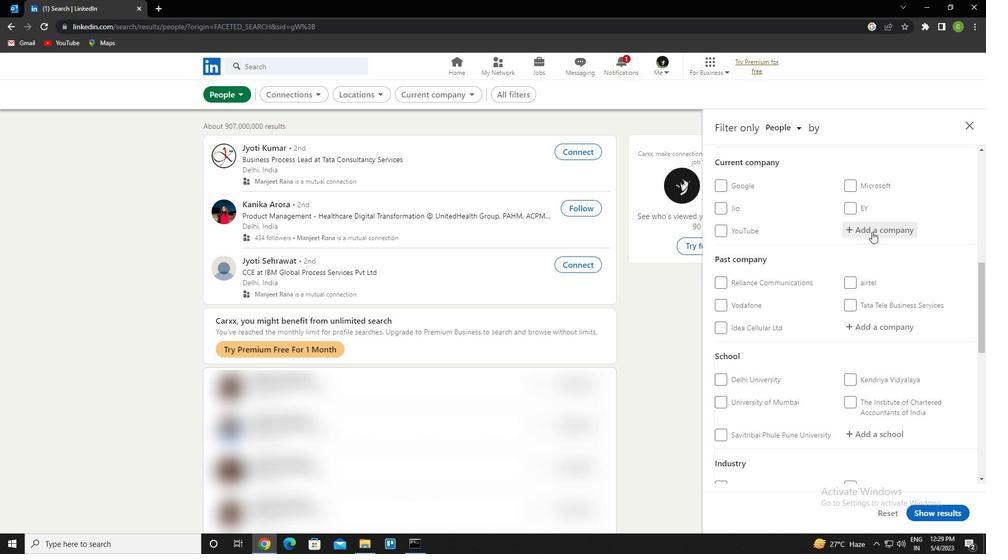 
Action: Mouse pressed left at (872, 231)
Screenshot: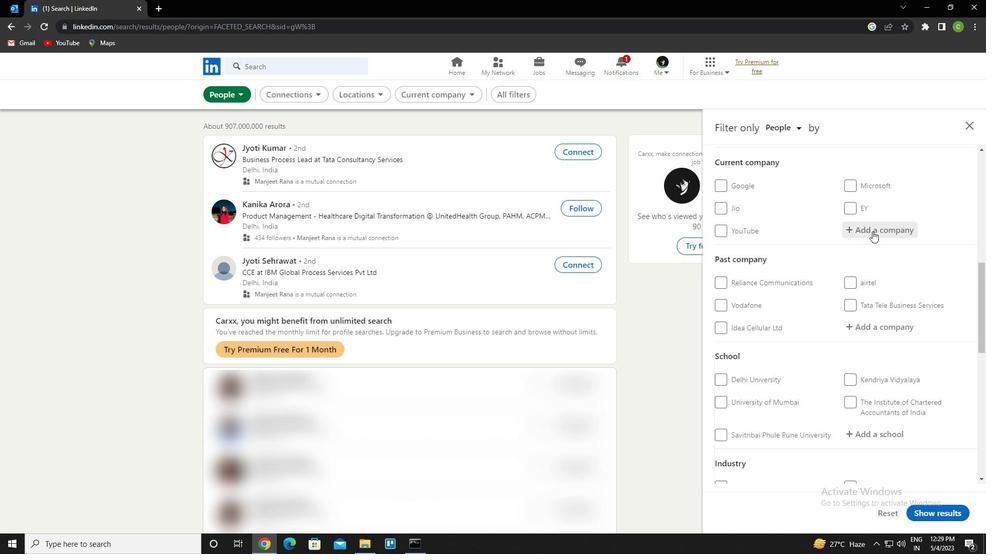 
Action: Mouse moved to (872, 232)
Screenshot: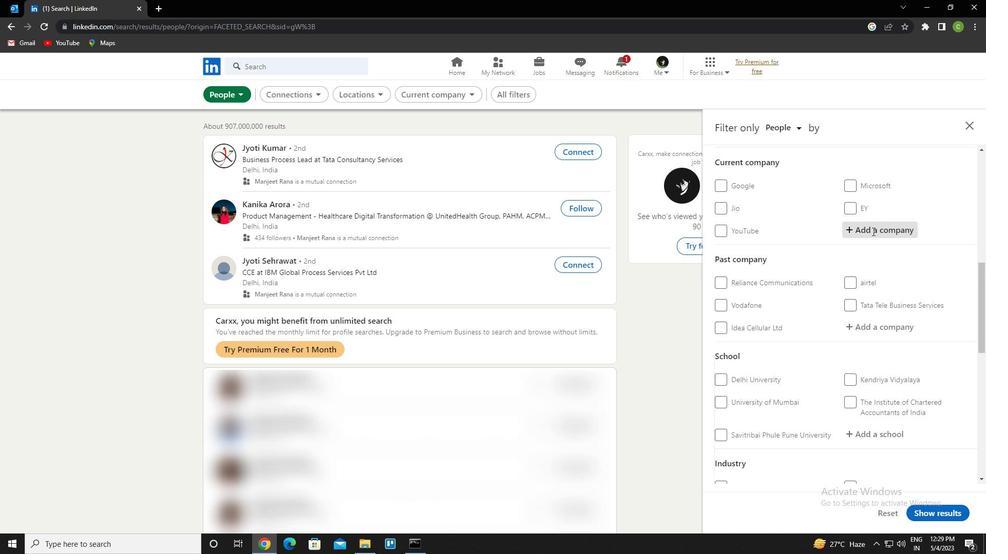 
Action: Key pressed gleeds<Key.down><Key.enter>
Screenshot: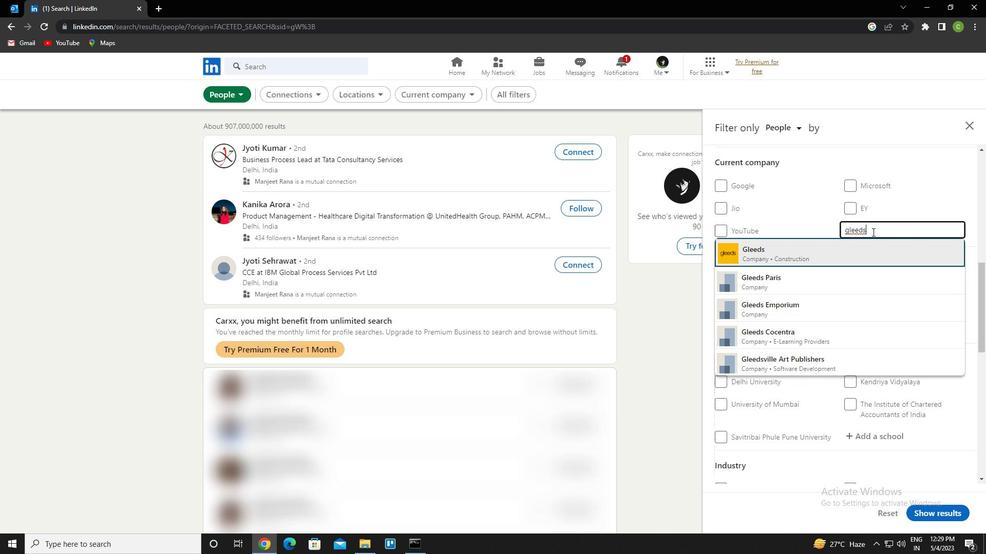 
Action: Mouse scrolled (872, 231) with delta (0, 0)
Screenshot: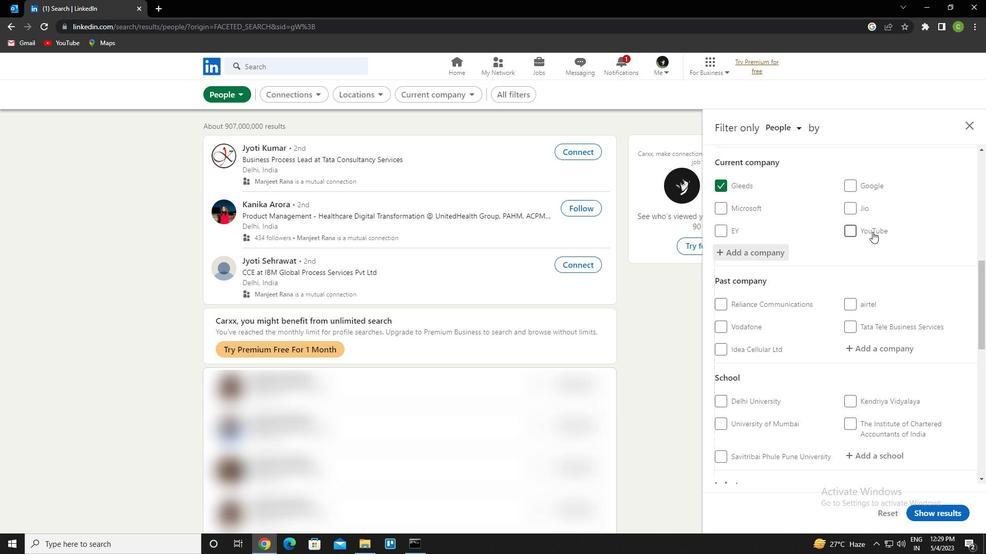 
Action: Mouse scrolled (872, 231) with delta (0, 0)
Screenshot: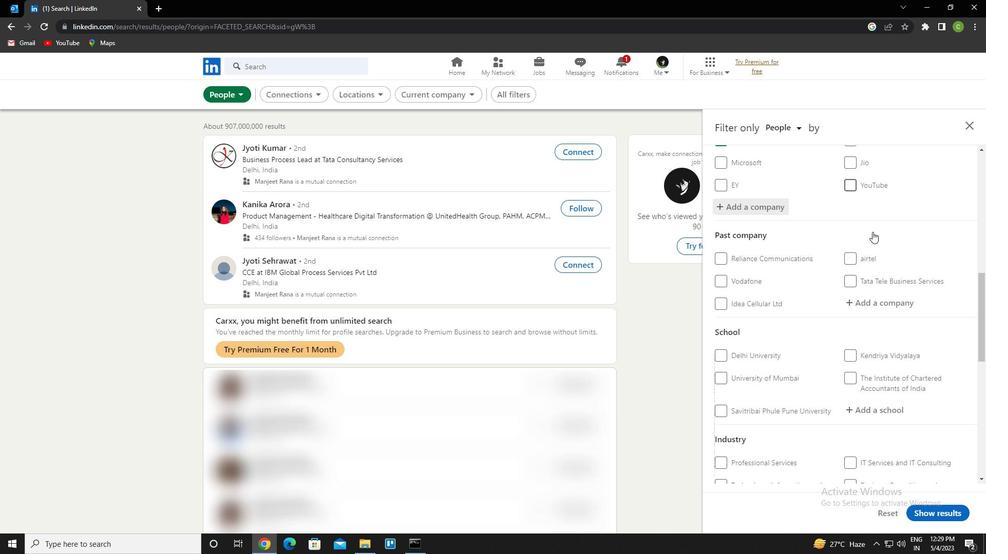 
Action: Mouse moved to (871, 234)
Screenshot: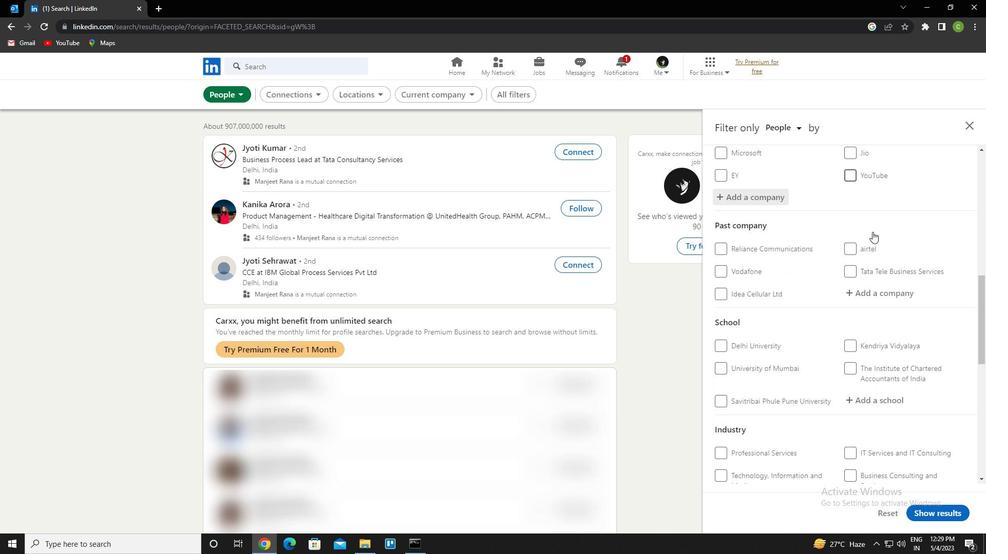 
Action: Mouse scrolled (871, 233) with delta (0, 0)
Screenshot: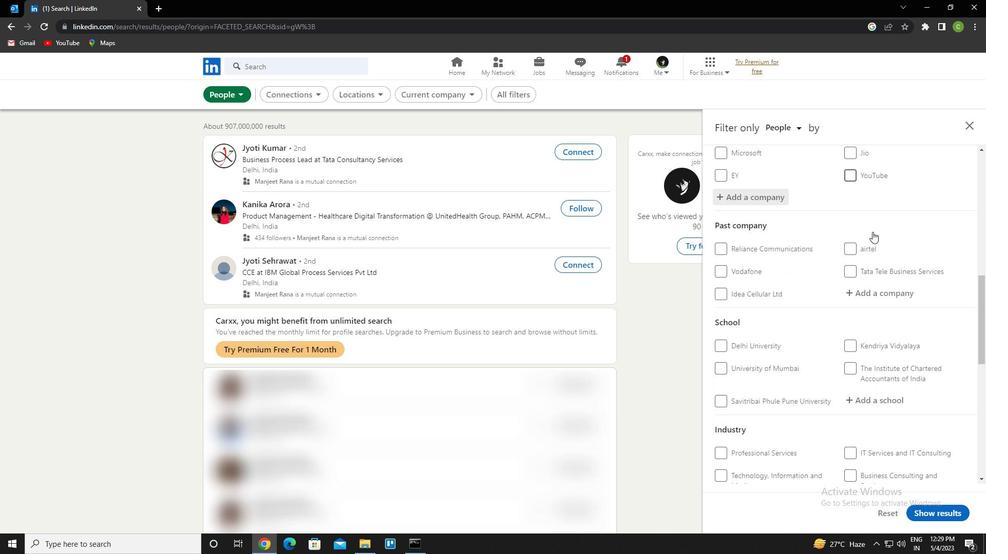 
Action: Mouse moved to (870, 304)
Screenshot: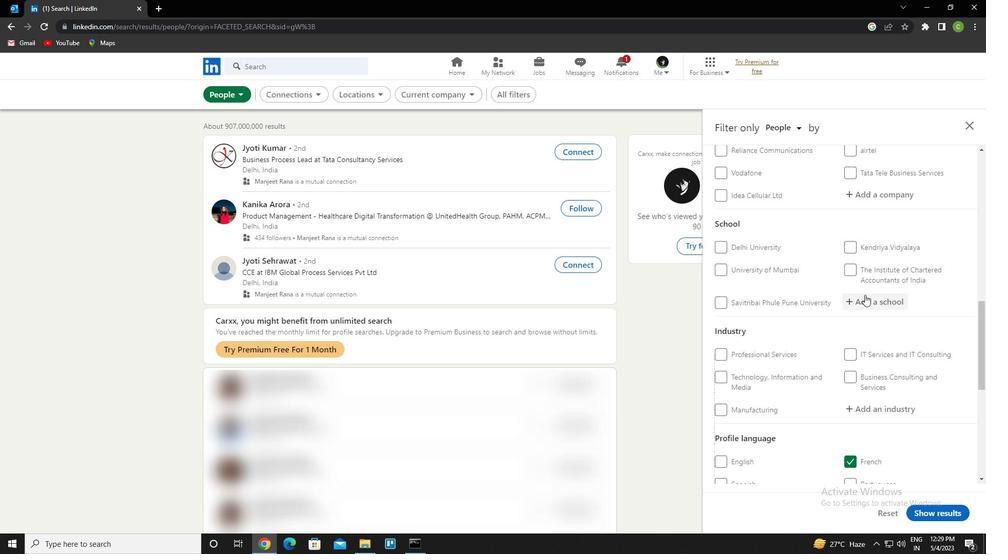 
Action: Mouse pressed left at (870, 304)
Screenshot: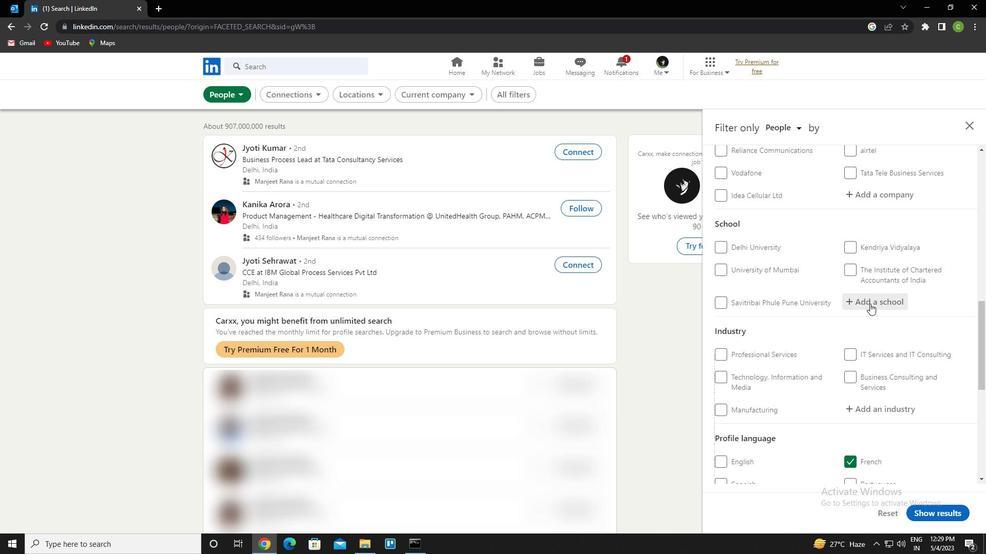 
Action: Key pressed mysore<Key.space>universo<Key.backspace>ity<Key.down><Key.down><Key.enter>
Screenshot: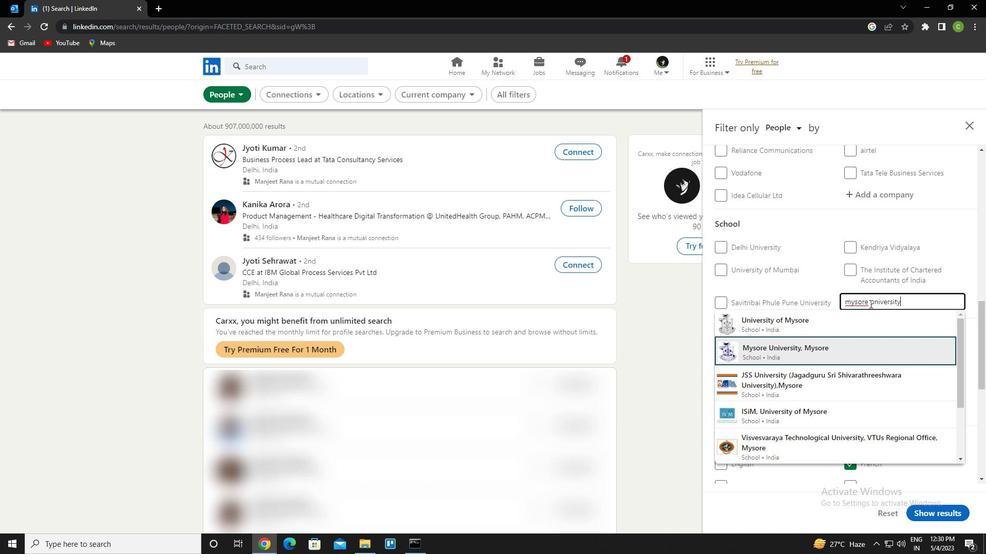 
Action: Mouse moved to (863, 300)
Screenshot: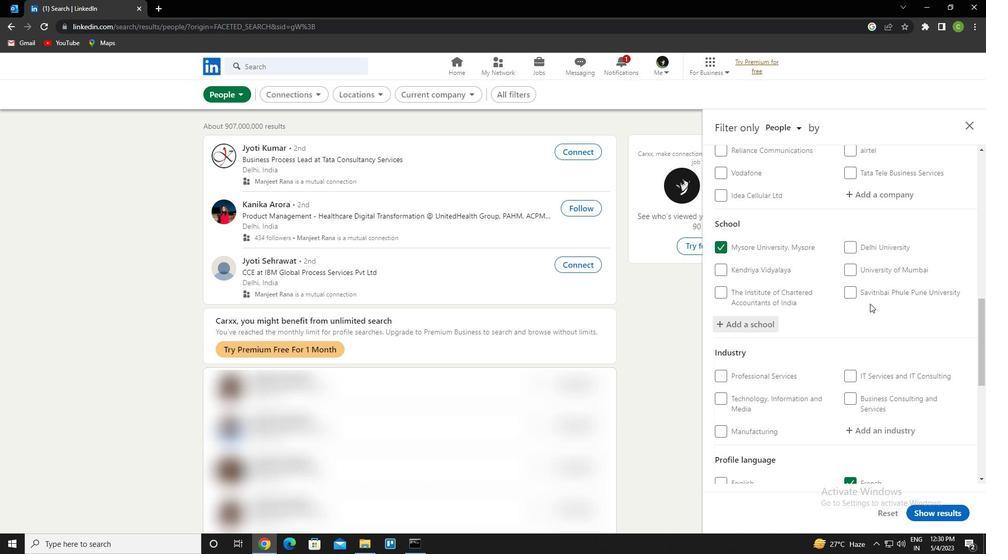 
Action: Mouse scrolled (863, 299) with delta (0, 0)
Screenshot: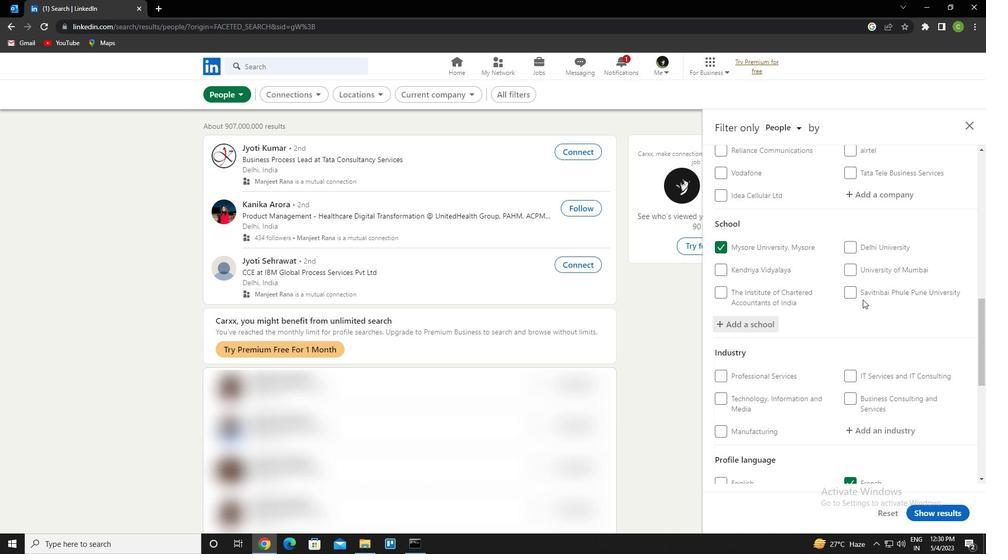 
Action: Mouse moved to (863, 300)
Screenshot: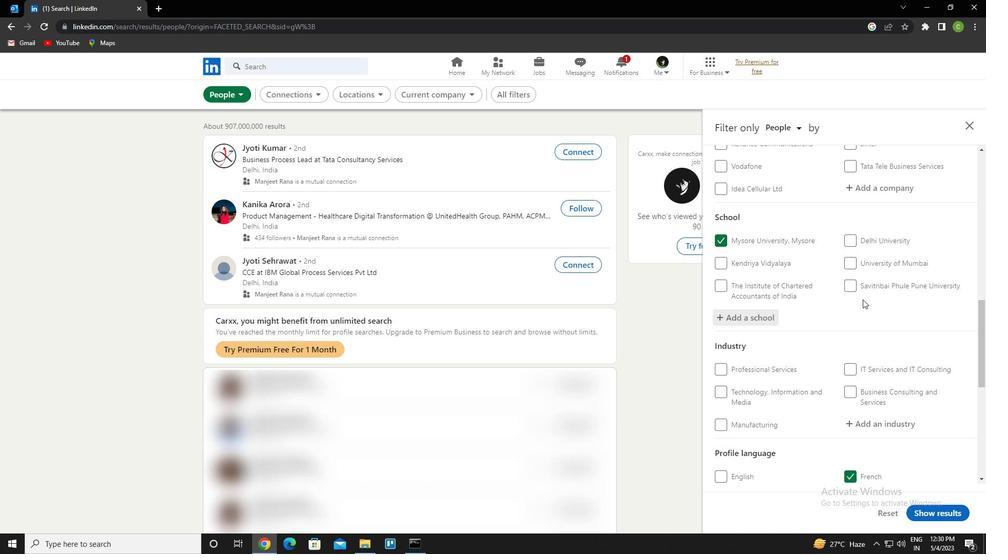 
Action: Mouse scrolled (863, 300) with delta (0, 0)
Screenshot: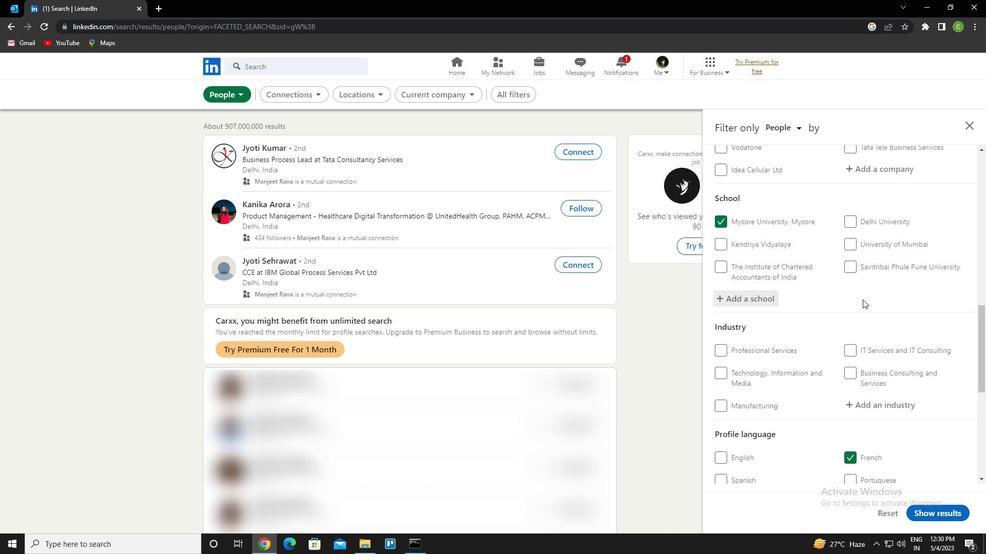 
Action: Mouse moved to (870, 325)
Screenshot: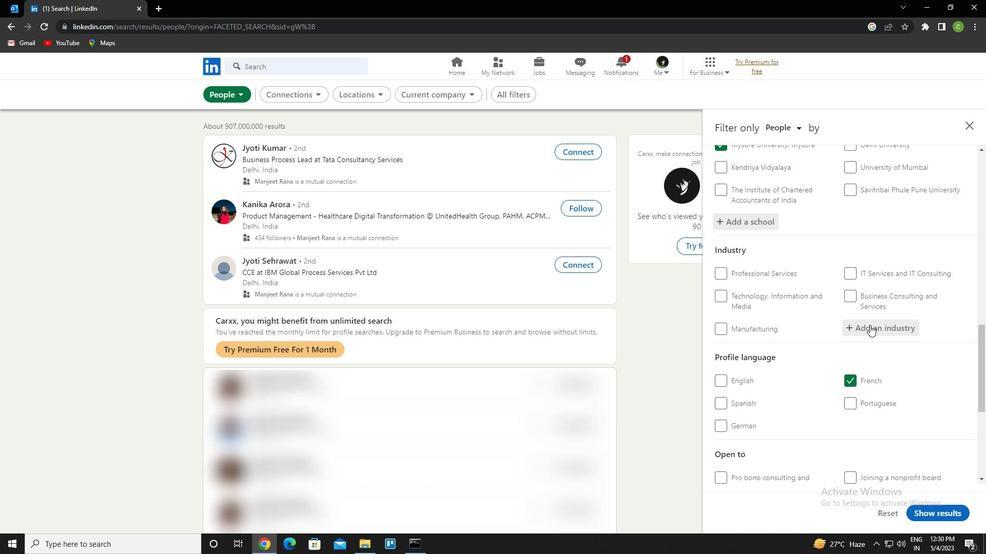 
Action: Mouse pressed left at (870, 325)
Screenshot: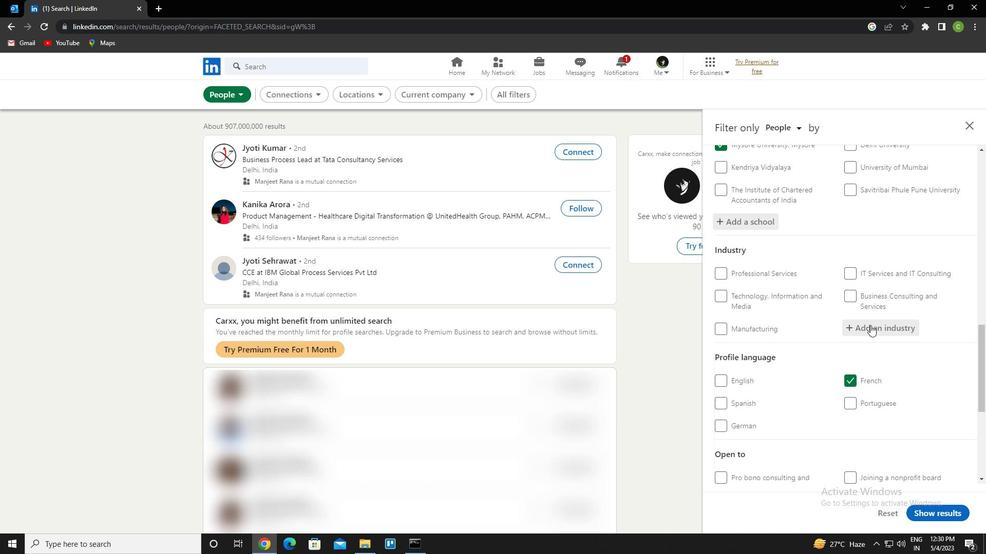 
Action: Mouse moved to (869, 326)
Screenshot: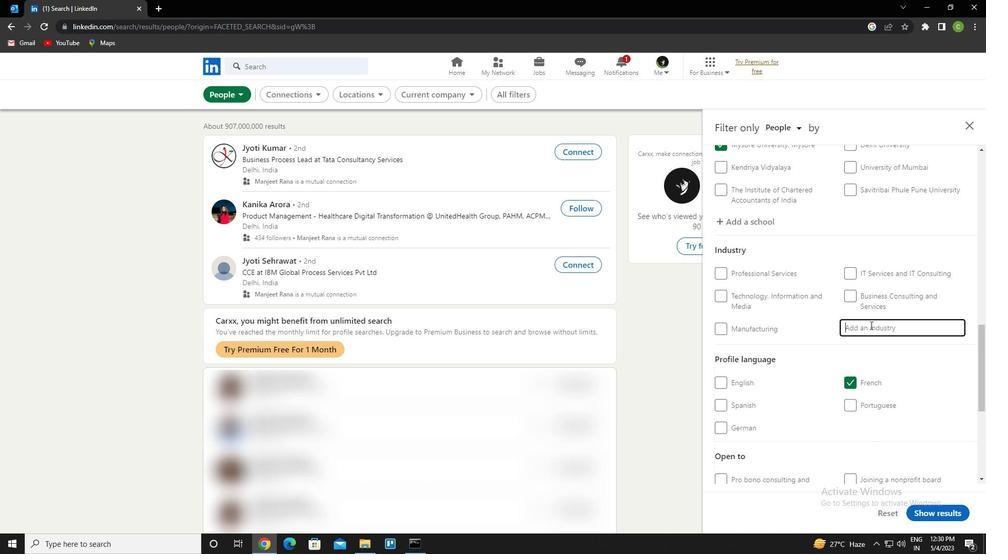 
Action: Key pressed <Key.caps_lock>p<Key.caps_lock>rimary<Key.space>and<Key.space>secondary<Key.space>education<Key.down><Key.enter>
Screenshot: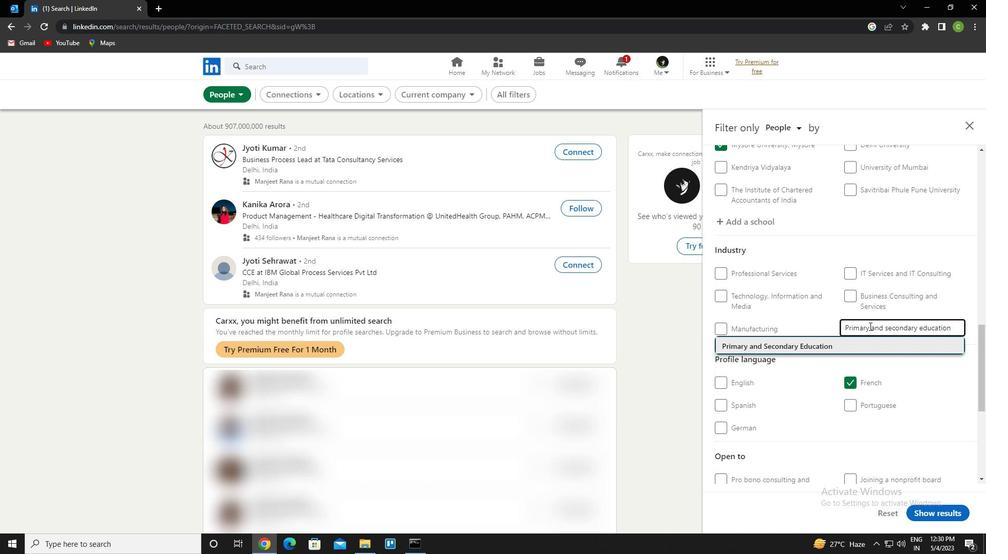 
Action: Mouse moved to (898, 306)
Screenshot: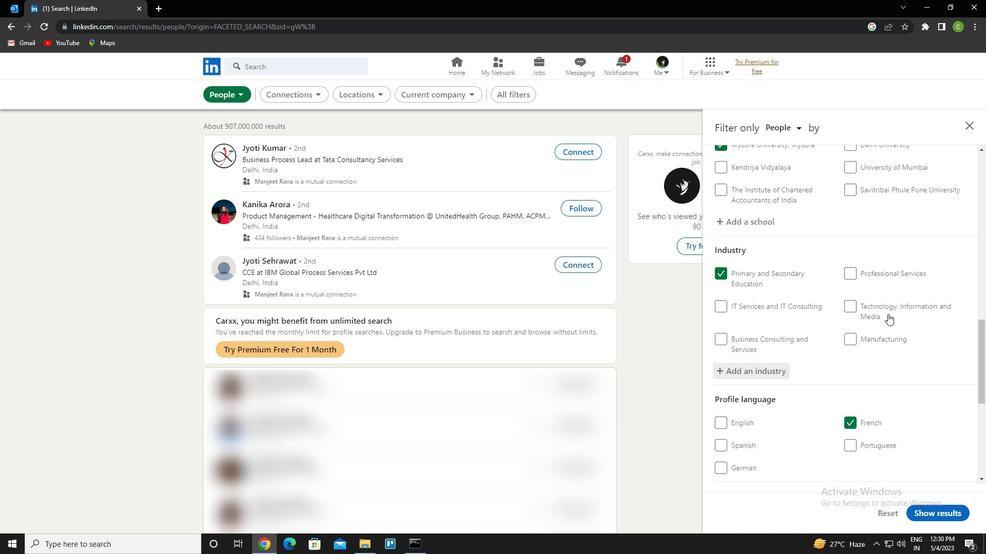 
Action: Mouse scrolled (898, 305) with delta (0, 0)
Screenshot: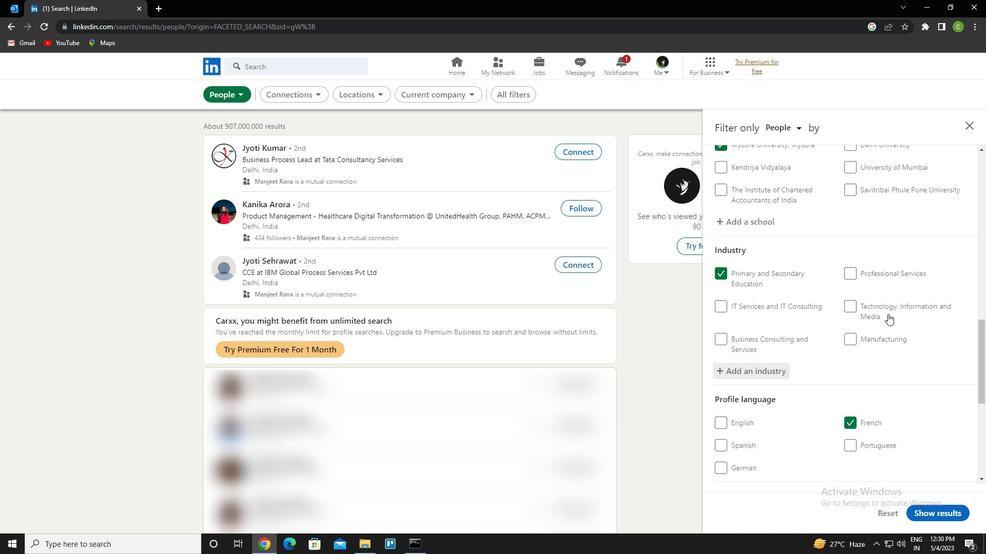 
Action: Mouse moved to (890, 313)
Screenshot: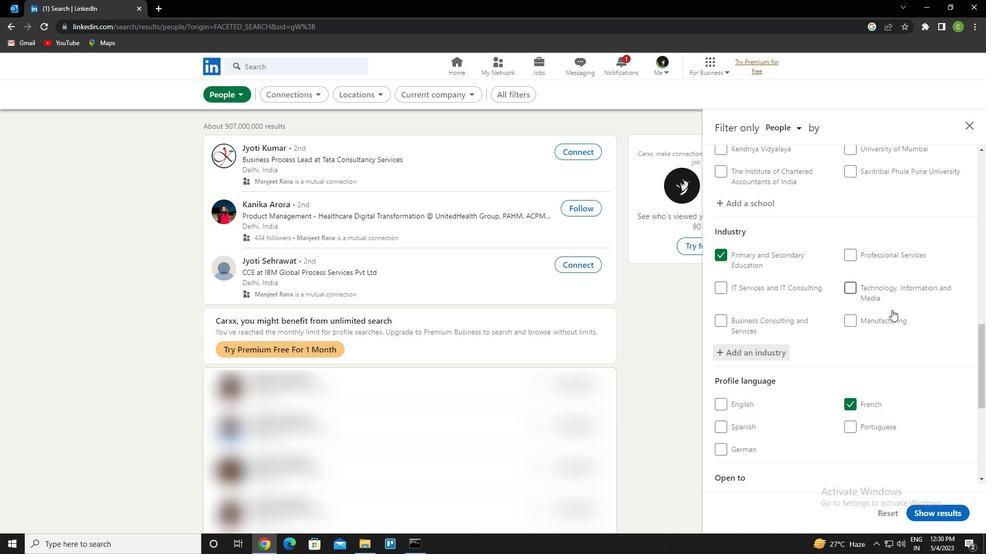 
Action: Mouse scrolled (890, 312) with delta (0, 0)
Screenshot: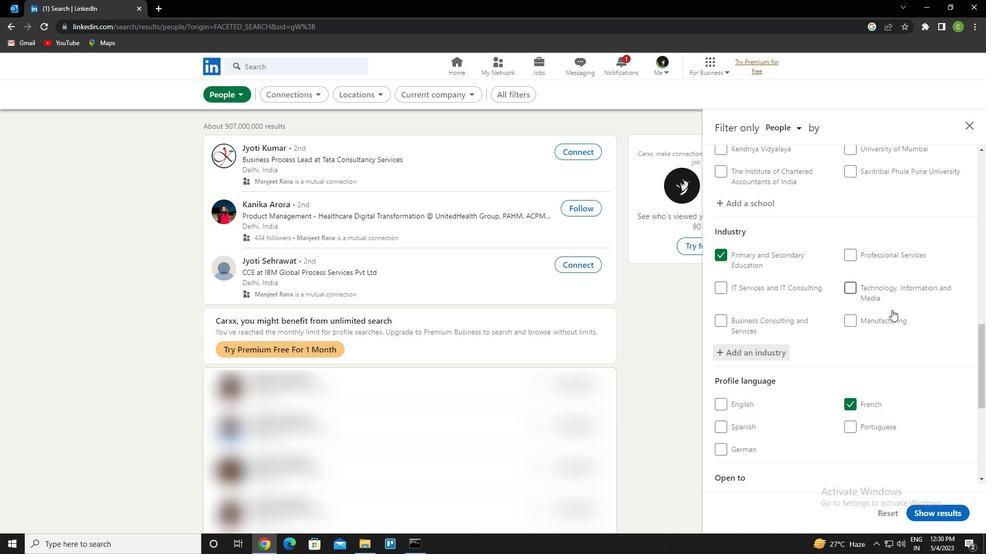 
Action: Mouse moved to (889, 316)
Screenshot: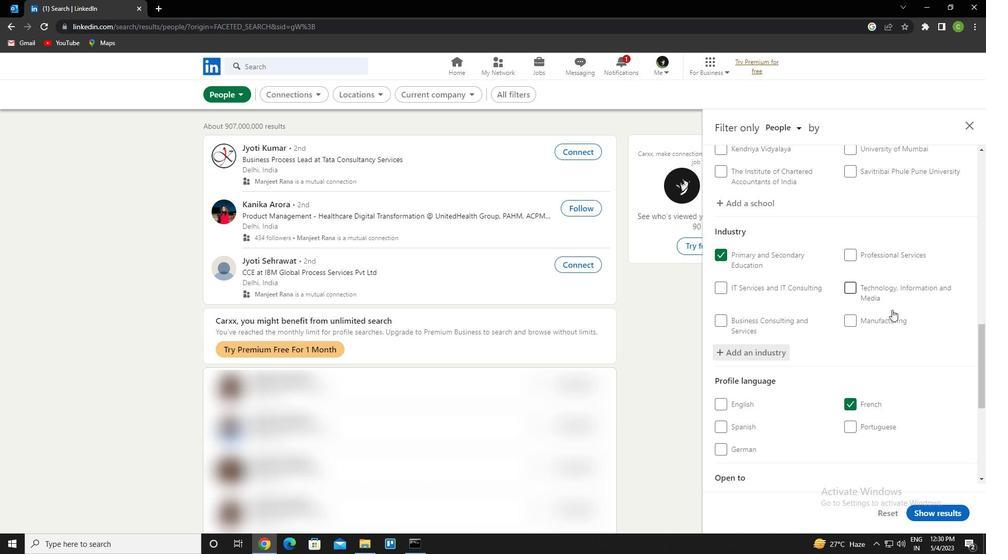 
Action: Mouse scrolled (889, 316) with delta (0, 0)
Screenshot: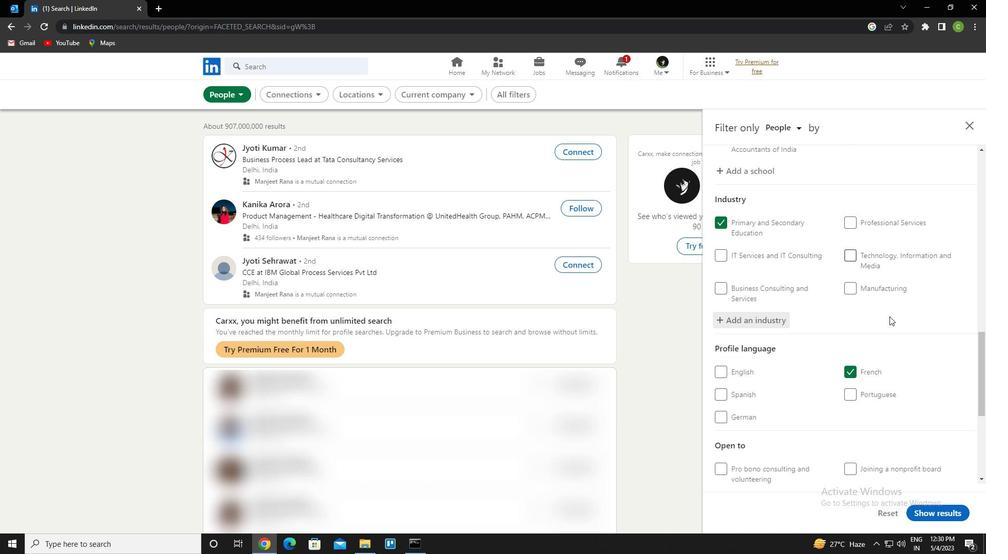 
Action: Mouse scrolled (889, 316) with delta (0, 0)
Screenshot: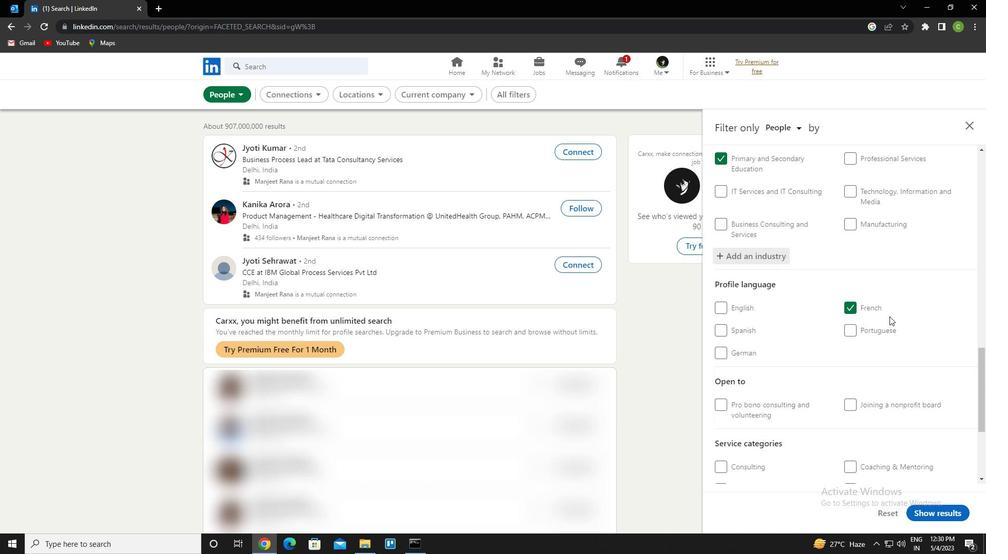 
Action: Mouse scrolled (889, 316) with delta (0, 0)
Screenshot: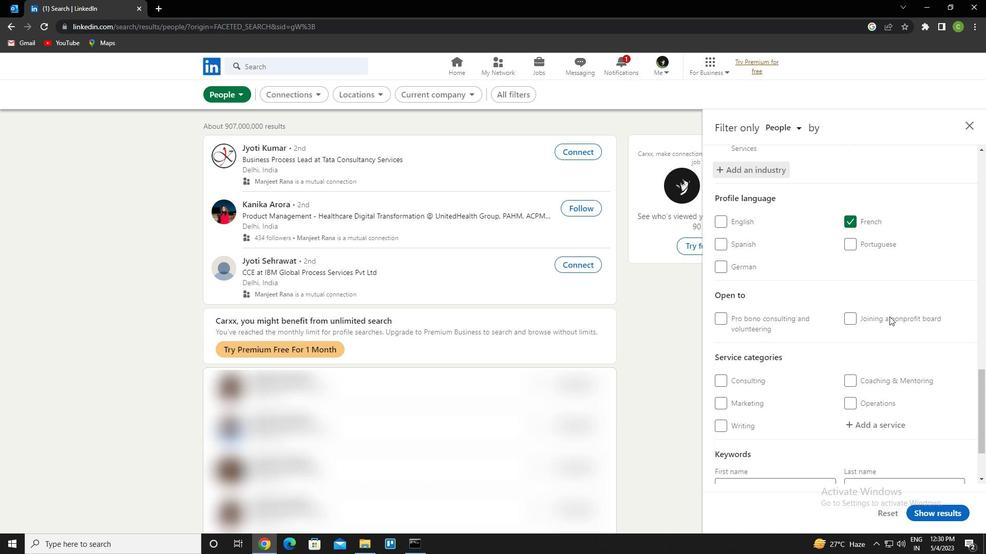 
Action: Mouse moved to (889, 317)
Screenshot: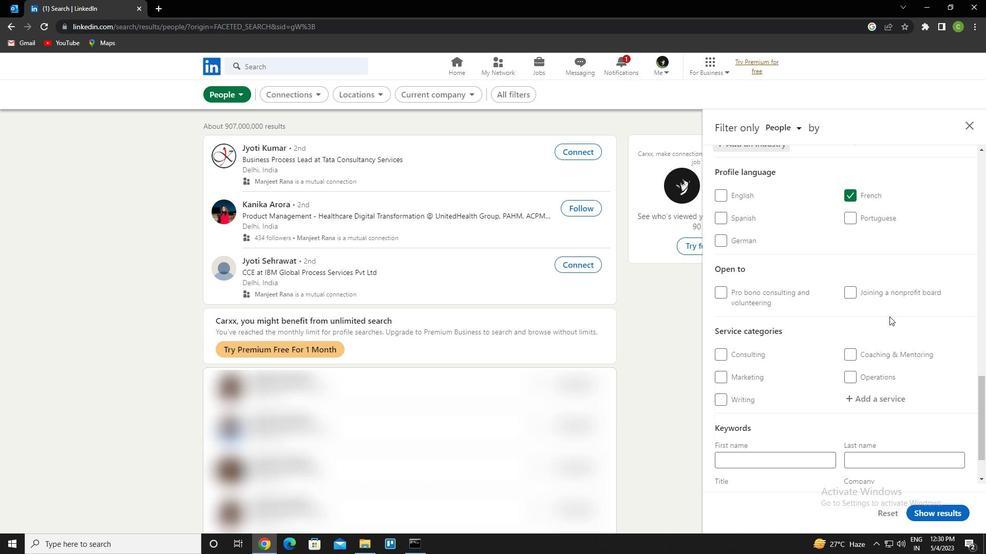 
Action: Mouse scrolled (889, 316) with delta (0, 0)
Screenshot: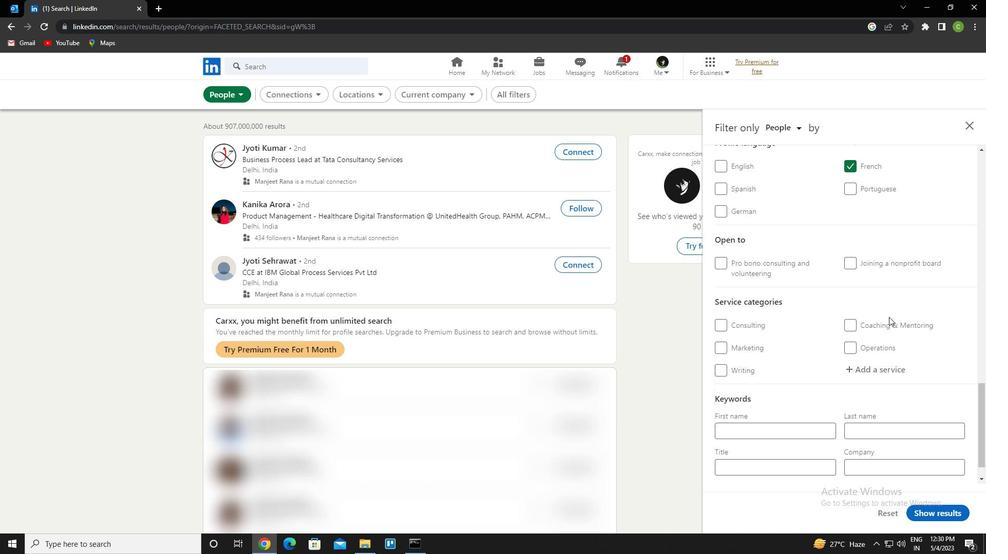 
Action: Mouse moved to (872, 342)
Screenshot: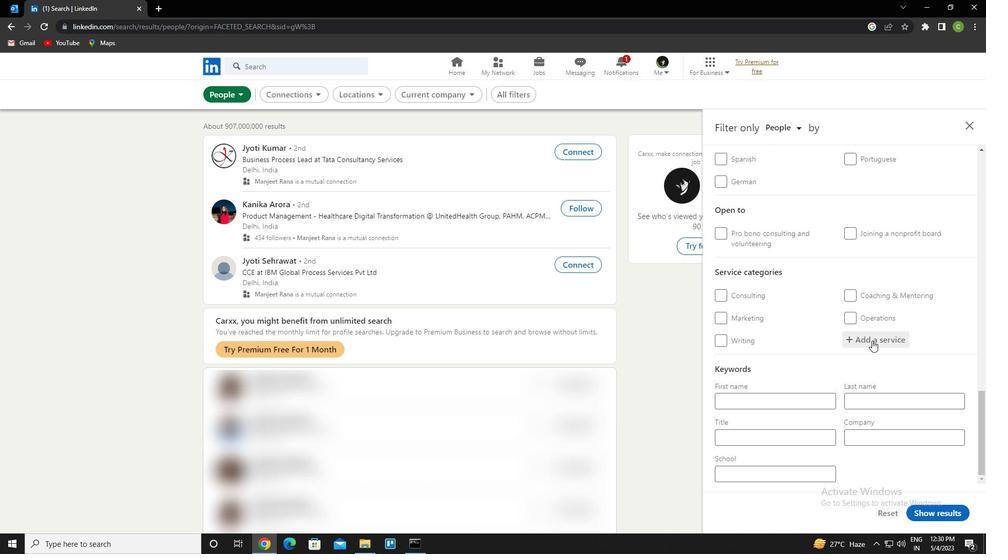 
Action: Mouse pressed left at (872, 342)
Screenshot: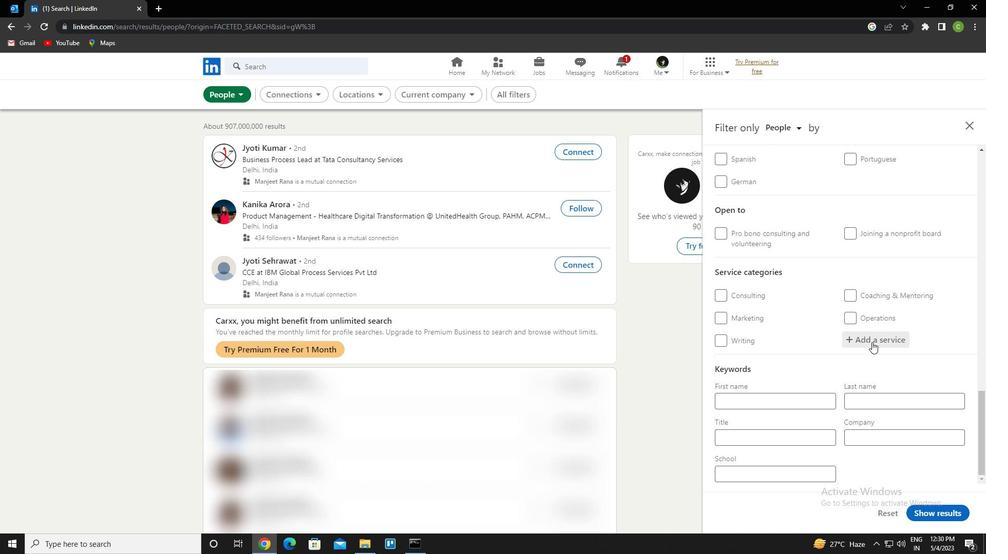 
Action: Key pressed <Key.caps_lock>ios<Key.space>d<Key.caps_lock>Evelopment<Key.down><Key.enter>
Screenshot: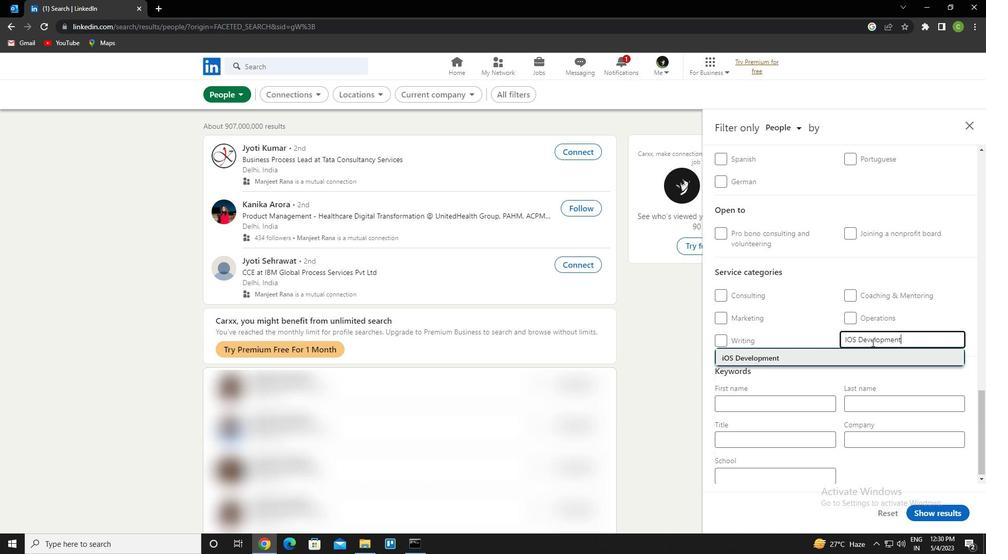 
Action: Mouse scrolled (872, 342) with delta (0, 0)
Screenshot: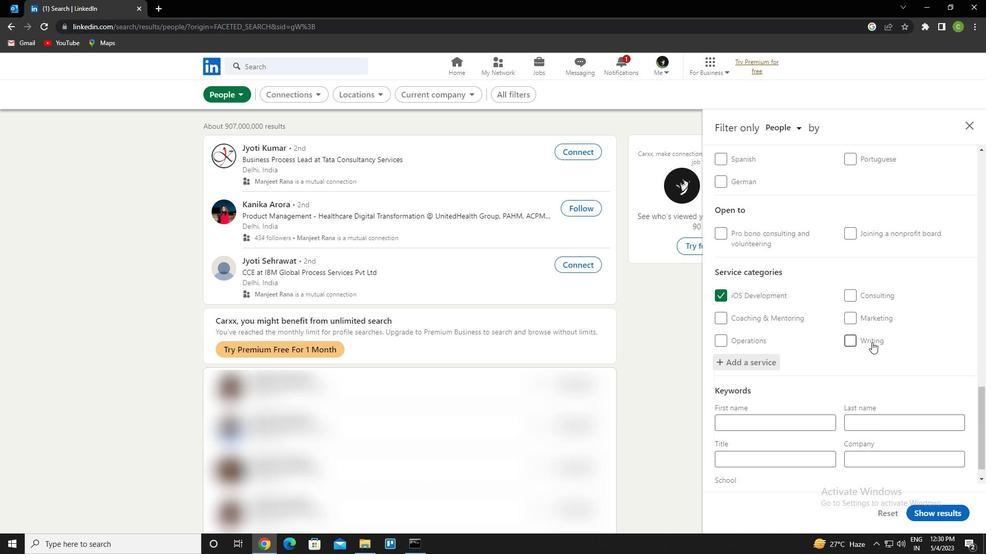 
Action: Mouse scrolled (872, 342) with delta (0, 0)
Screenshot: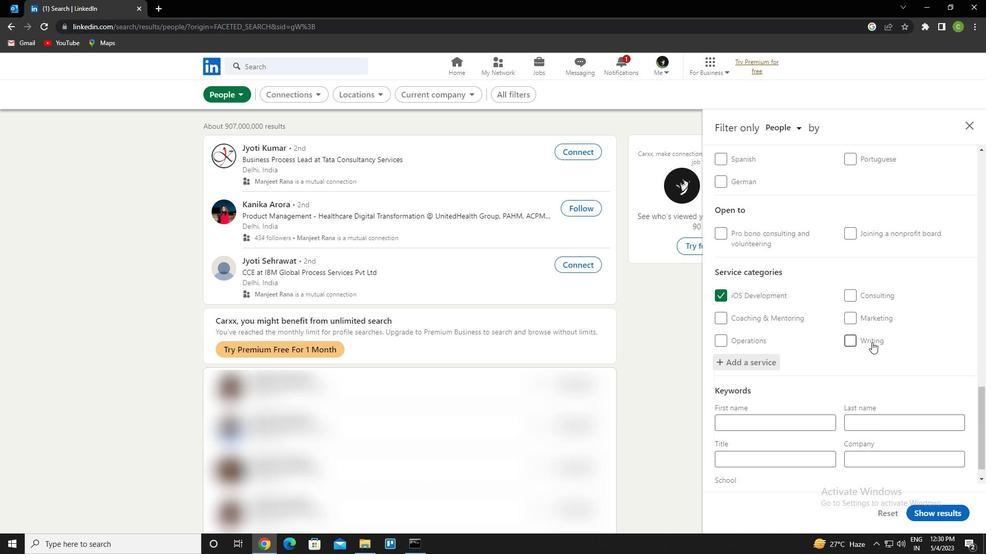 
Action: Mouse moved to (872, 343)
Screenshot: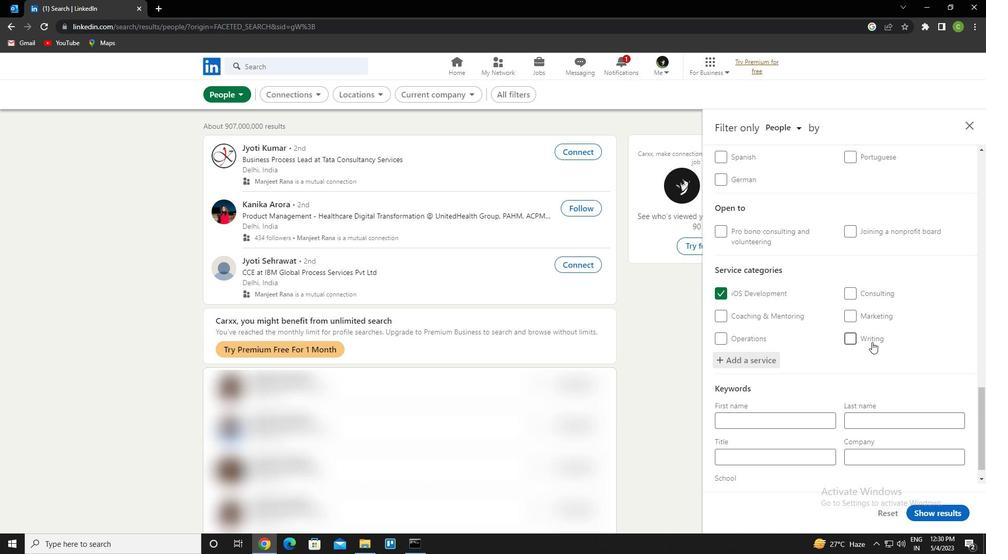 
Action: Mouse scrolled (872, 342) with delta (0, 0)
Screenshot: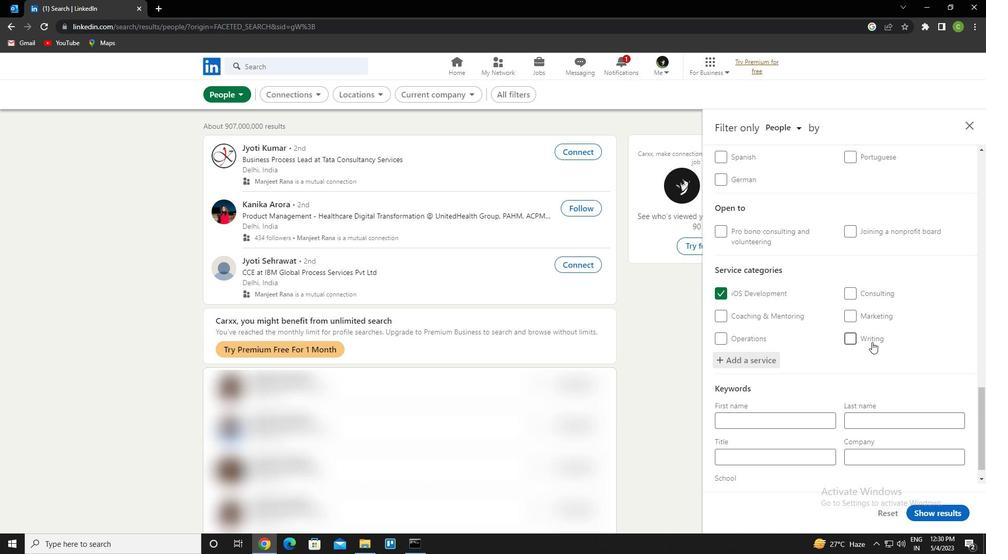 
Action: Mouse moved to (871, 344)
Screenshot: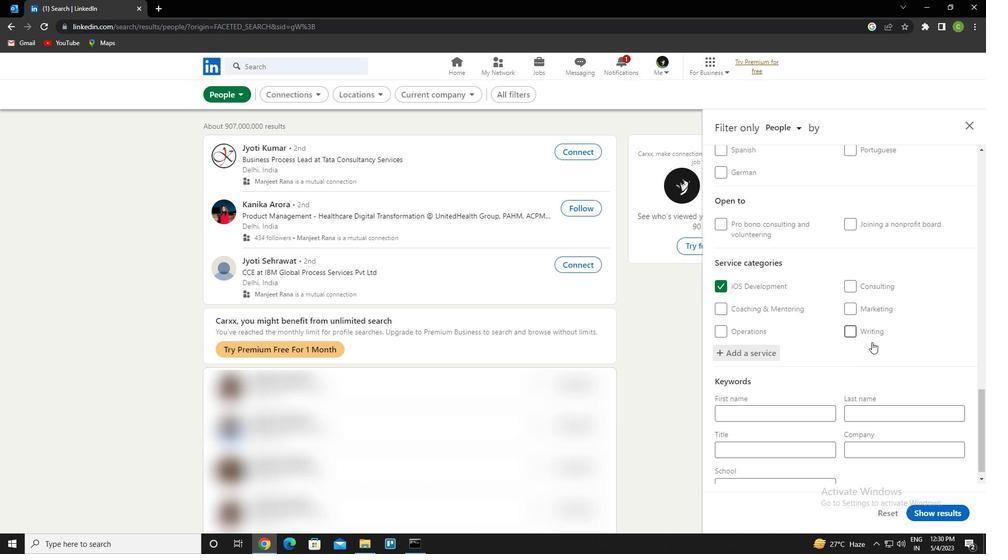 
Action: Mouse scrolled (871, 344) with delta (0, 0)
Screenshot: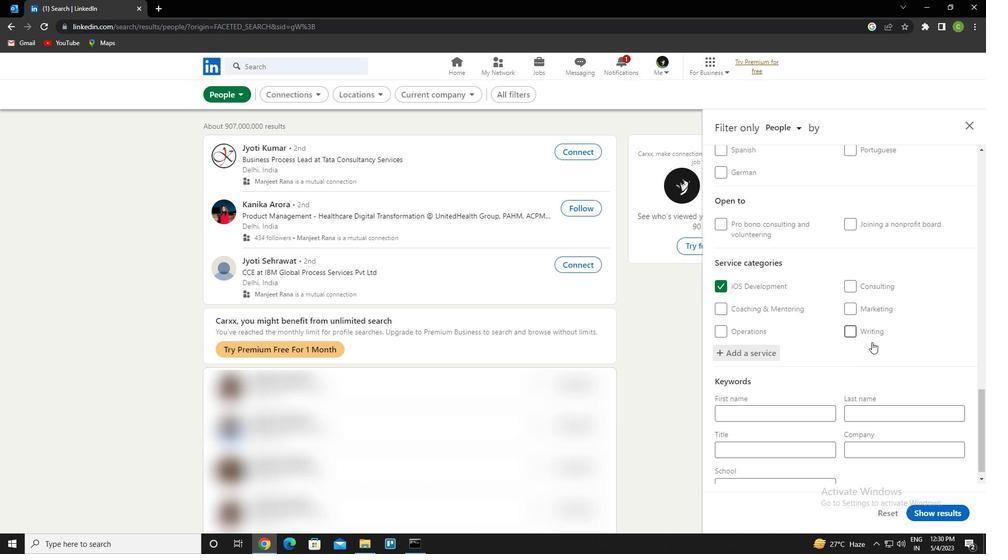 
Action: Mouse moved to (869, 346)
Screenshot: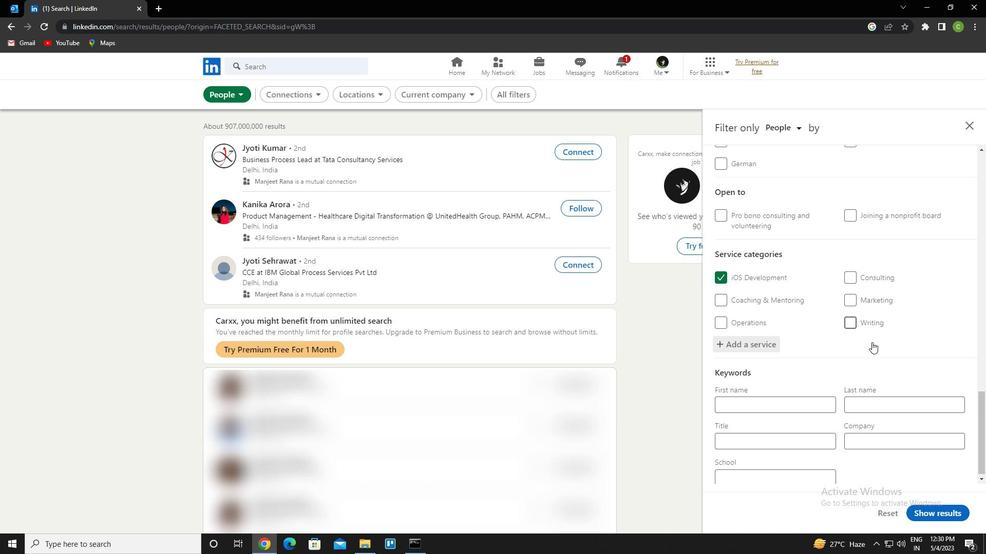 
Action: Mouse scrolled (869, 345) with delta (0, 0)
Screenshot: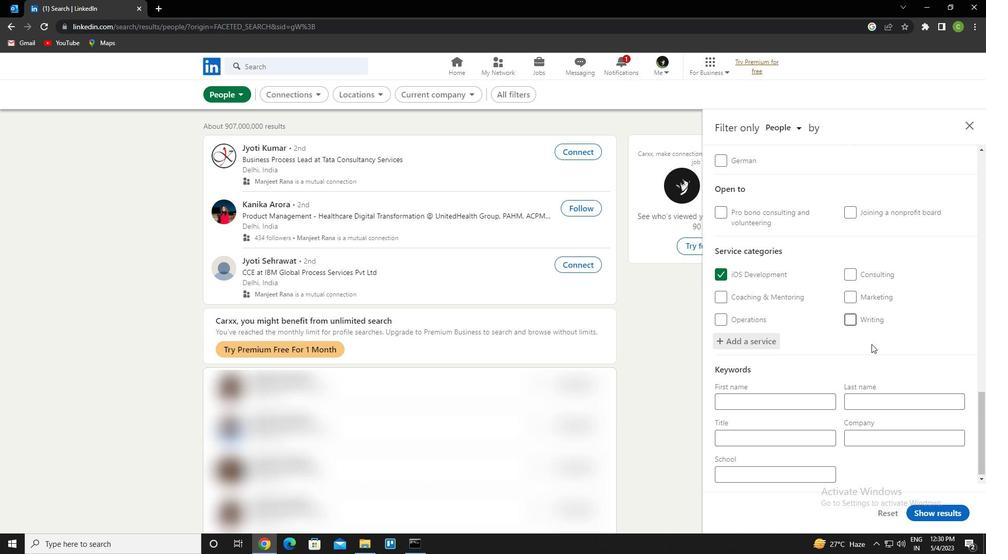 
Action: Mouse moved to (753, 436)
Screenshot: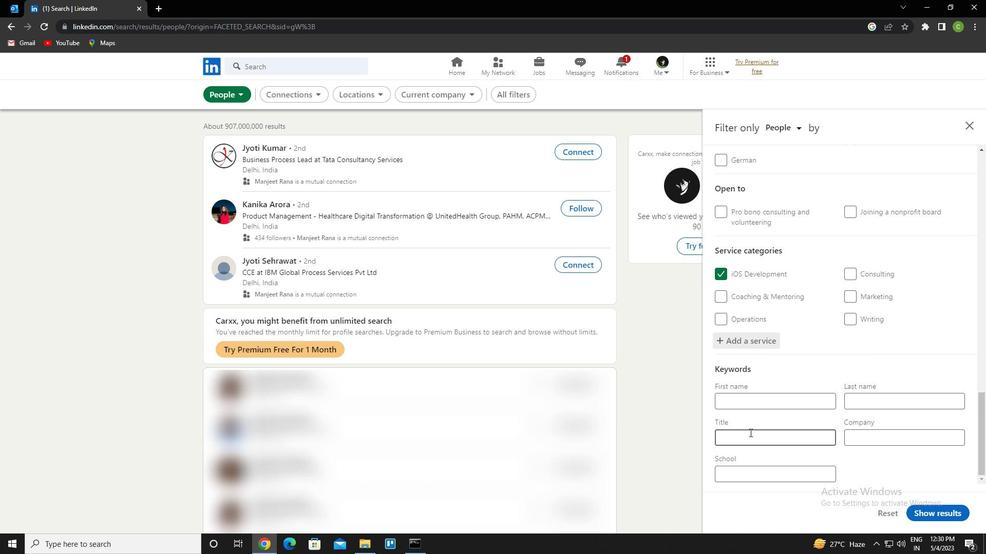 
Action: Mouse pressed left at (753, 436)
Screenshot: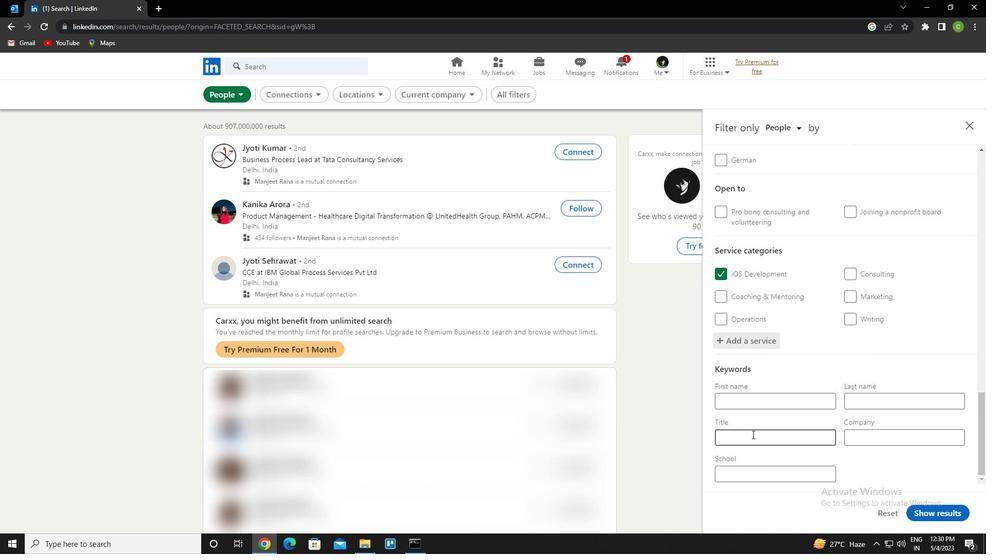 
Action: Key pressed <Key.caps_lock>p<Key.caps_lock>rofessor
Screenshot: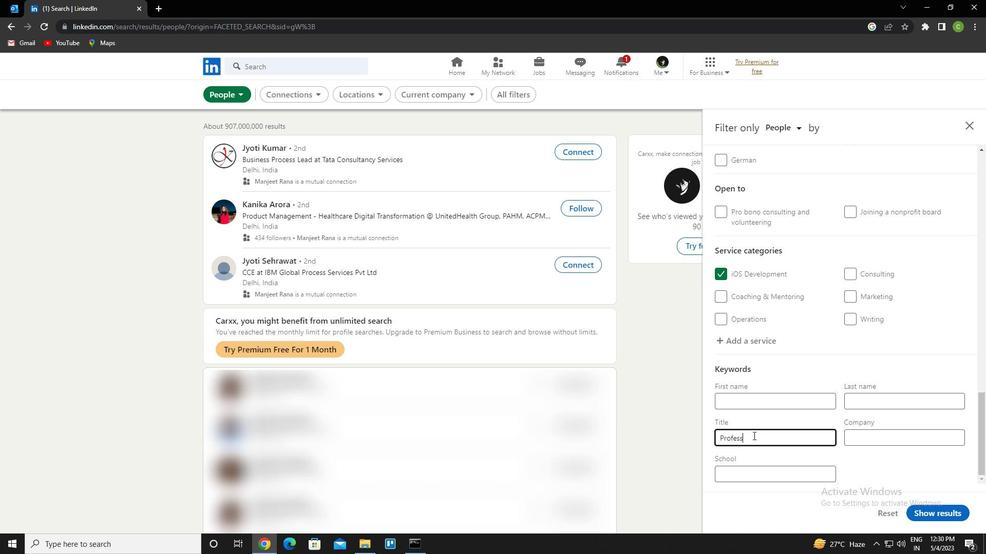 
Action: Mouse moved to (942, 516)
Screenshot: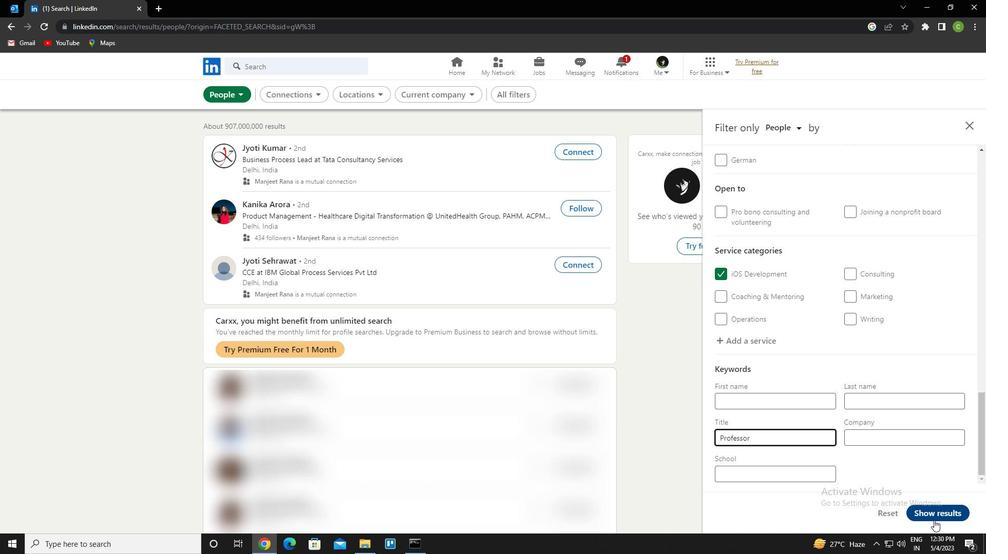 
Action: Mouse pressed left at (942, 516)
Screenshot: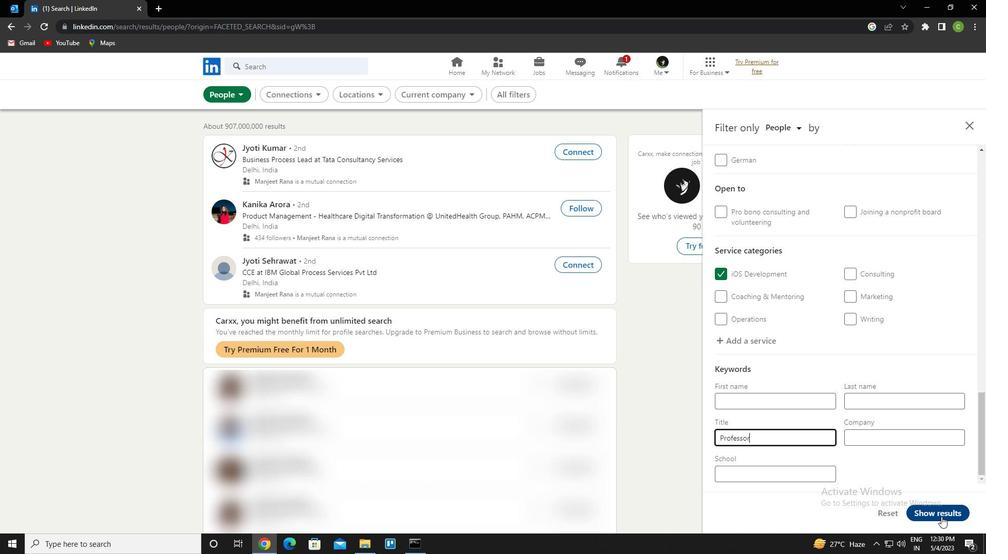 
Action: Mouse moved to (390, 496)
Screenshot: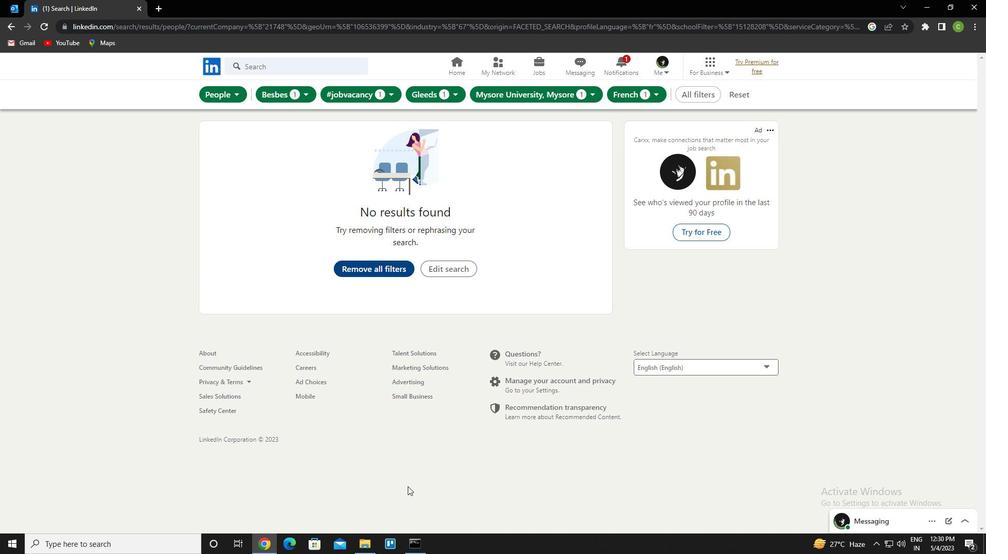 
